 Task: Find connections with filter location Ahrensburg with filter topic #Jobhunterswith filter profile language Potuguese with filter current company Brocade with filter school Shanmugha Arts, Science, Technology and Research Academy with filter industry Services for the Elderly and Disabled with filter service category Video Editing with filter keywords title Nail Technician
Action: Mouse moved to (508, 70)
Screenshot: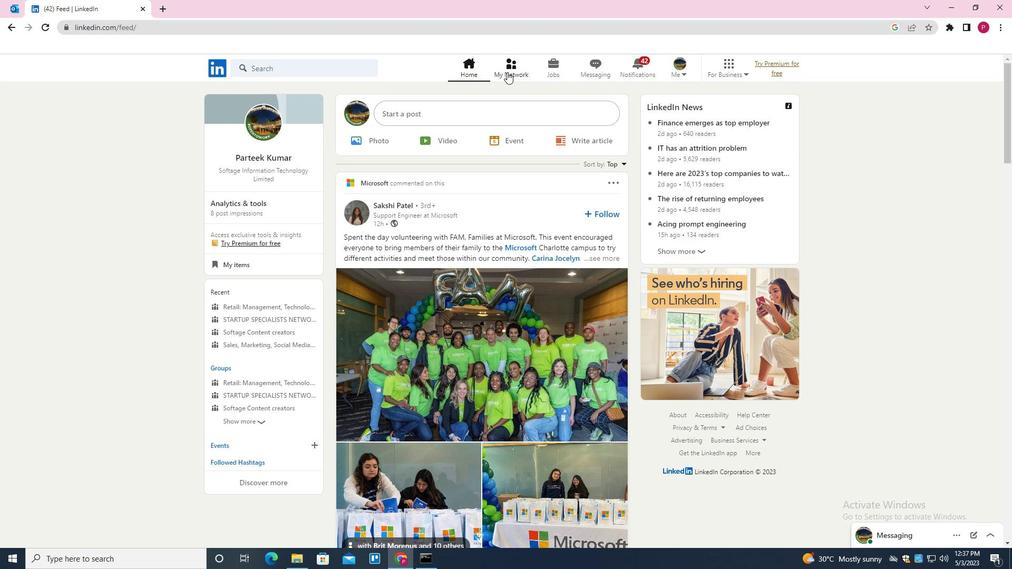 
Action: Mouse pressed left at (508, 70)
Screenshot: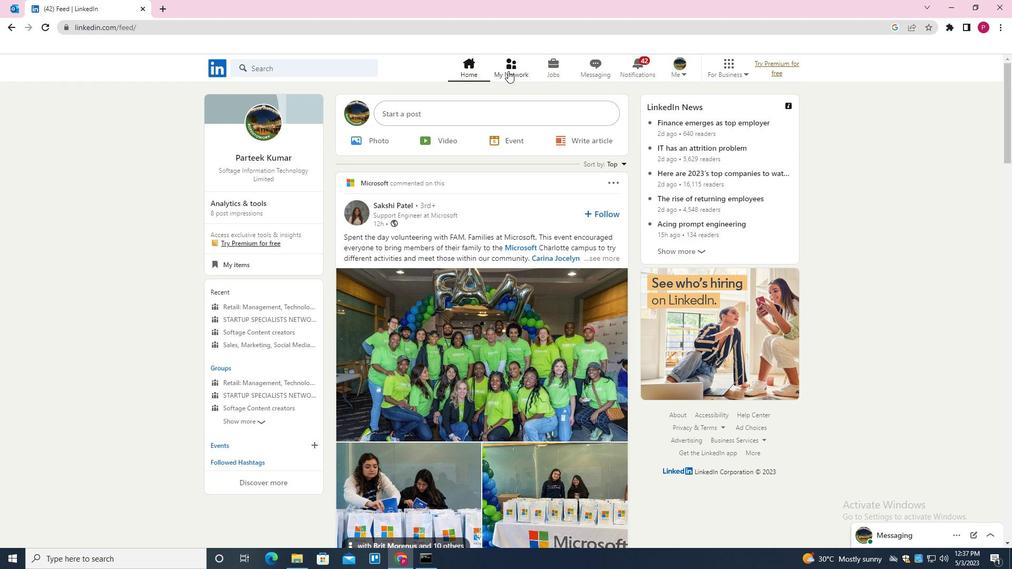 
Action: Mouse moved to (317, 126)
Screenshot: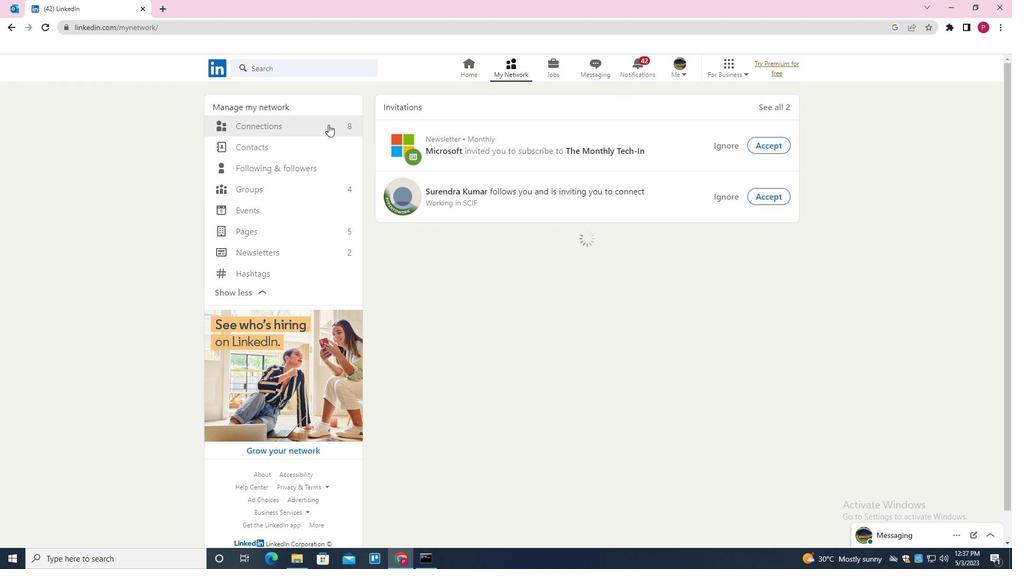 
Action: Mouse pressed left at (317, 126)
Screenshot: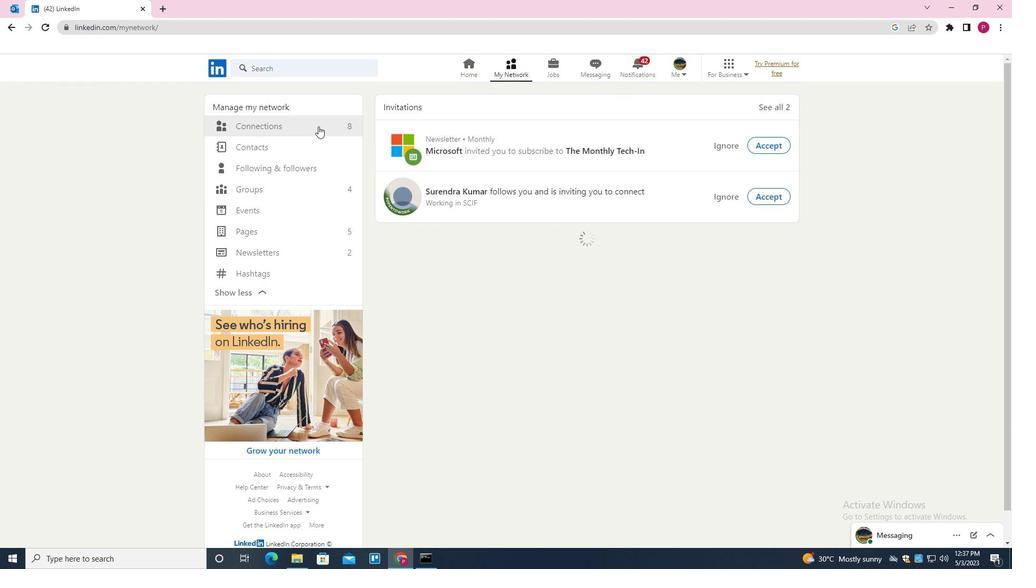 
Action: Mouse moved to (574, 127)
Screenshot: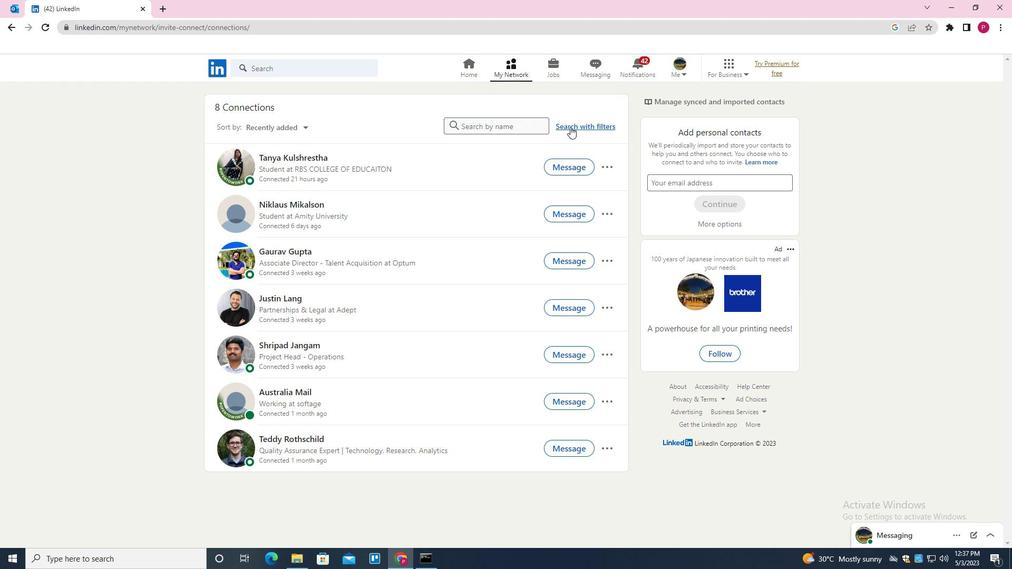 
Action: Mouse pressed left at (574, 127)
Screenshot: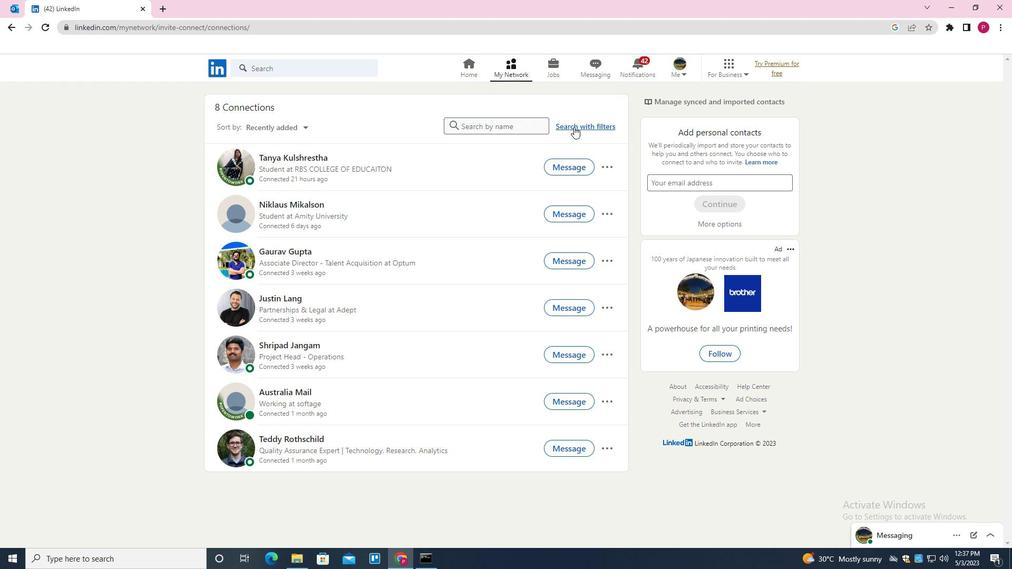 
Action: Mouse moved to (539, 97)
Screenshot: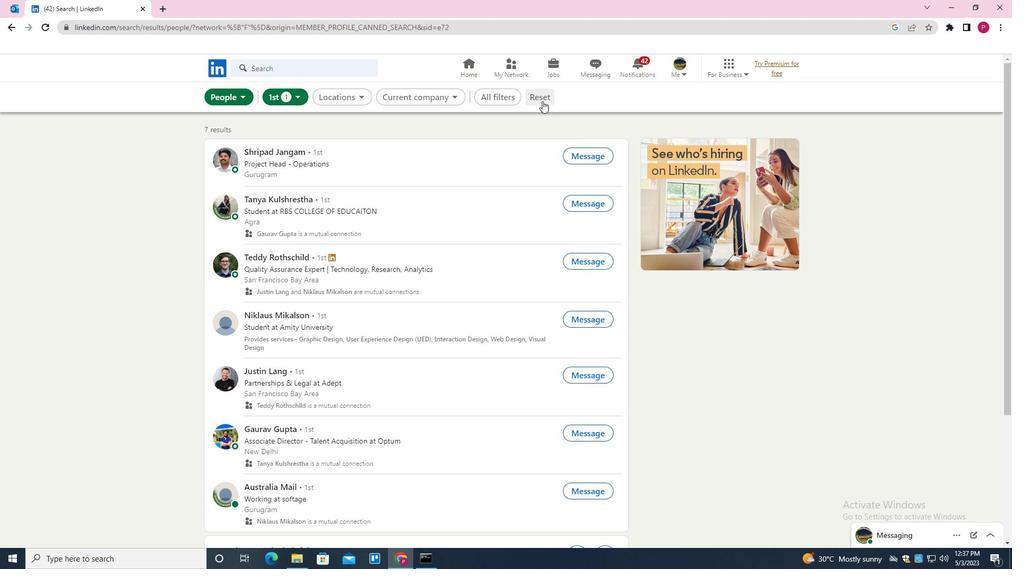 
Action: Mouse pressed left at (539, 97)
Screenshot: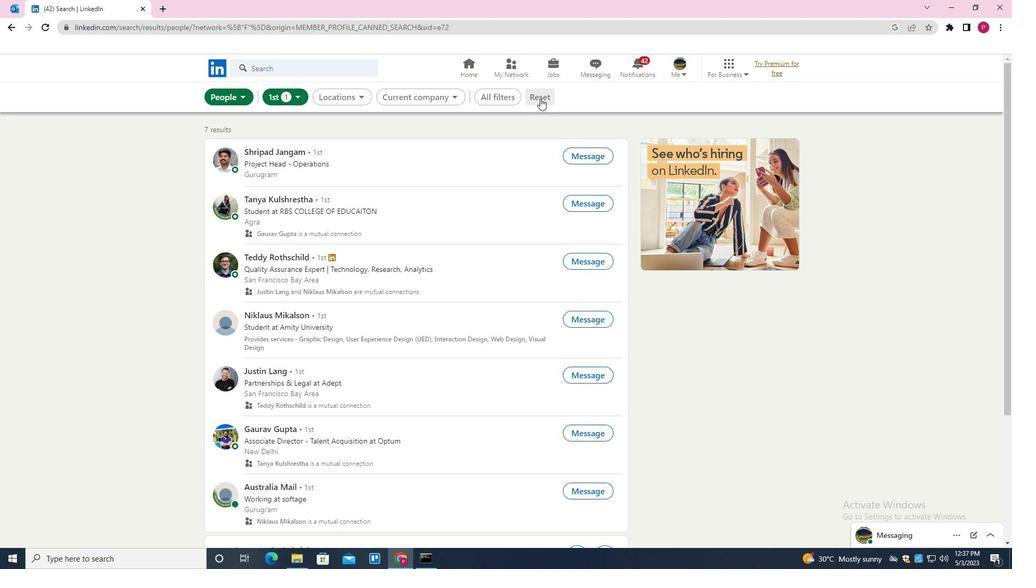 
Action: Mouse moved to (521, 94)
Screenshot: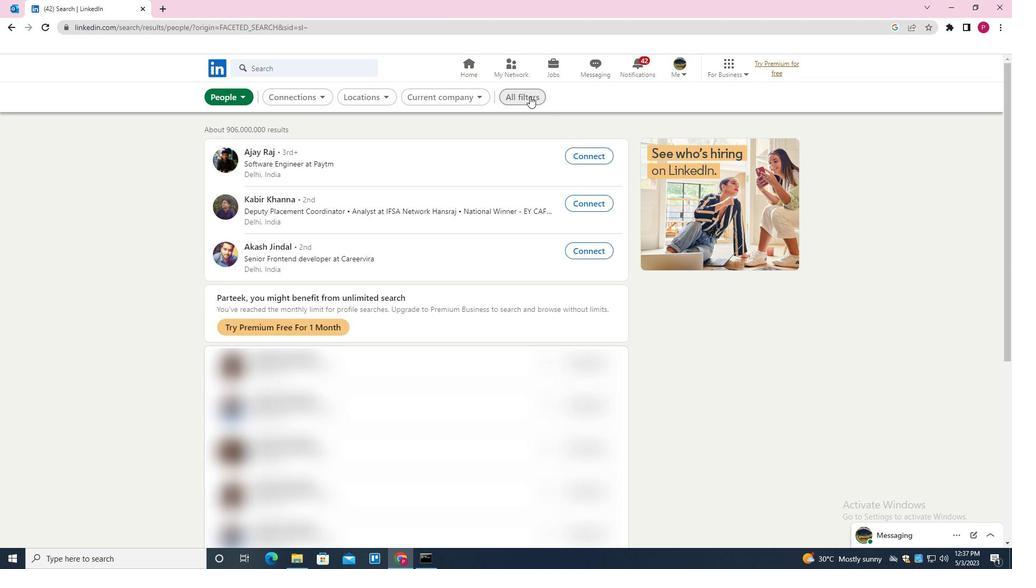 
Action: Mouse pressed left at (521, 94)
Screenshot: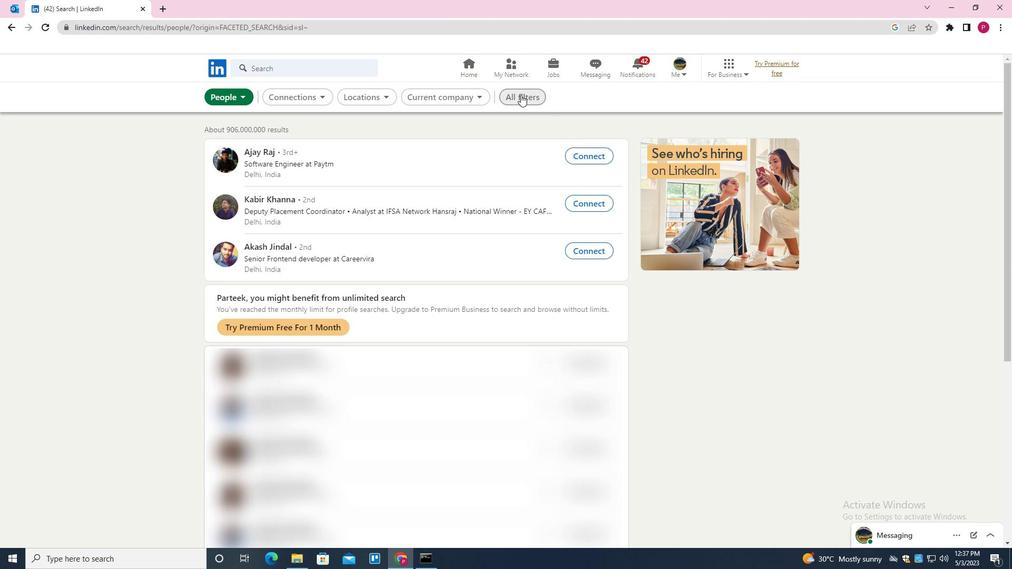 
Action: Mouse moved to (741, 226)
Screenshot: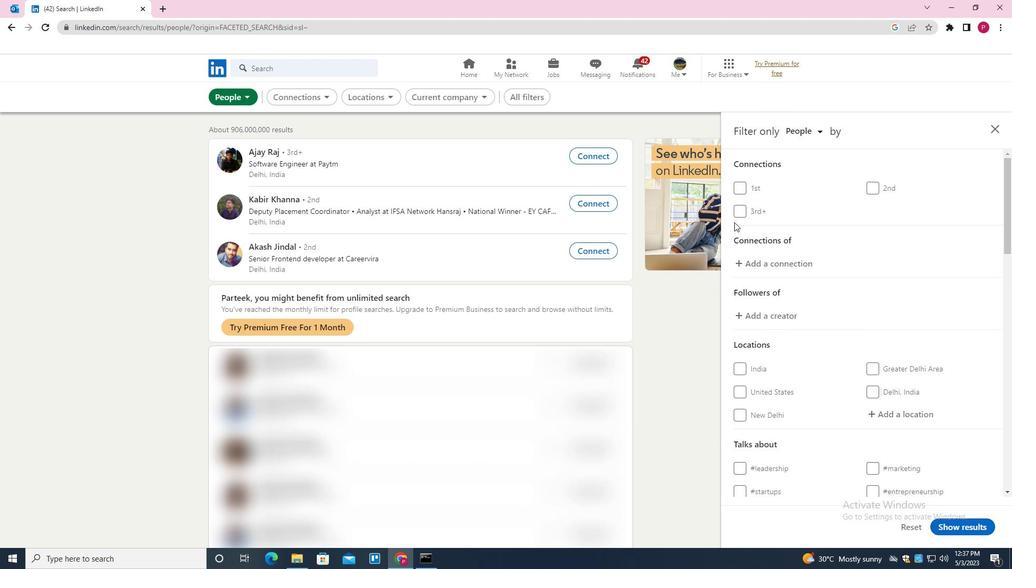 
Action: Mouse scrolled (741, 226) with delta (0, 0)
Screenshot: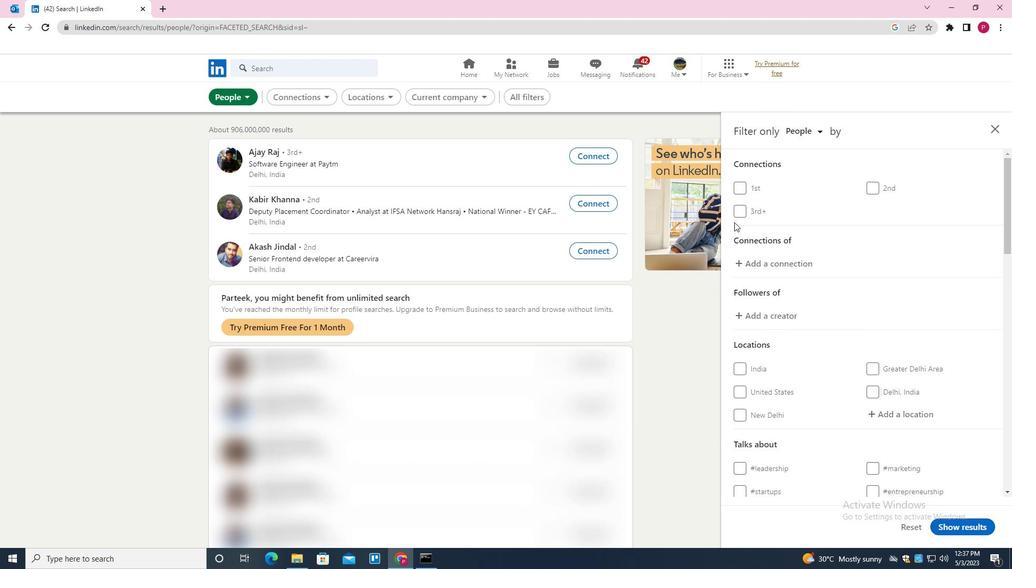 
Action: Mouse moved to (757, 235)
Screenshot: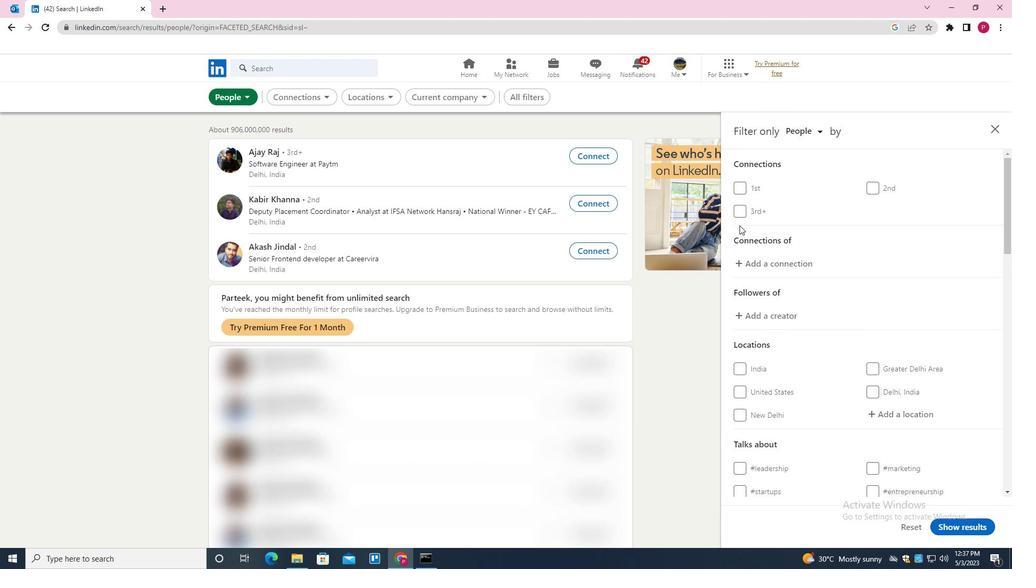 
Action: Mouse scrolled (757, 234) with delta (0, 0)
Screenshot: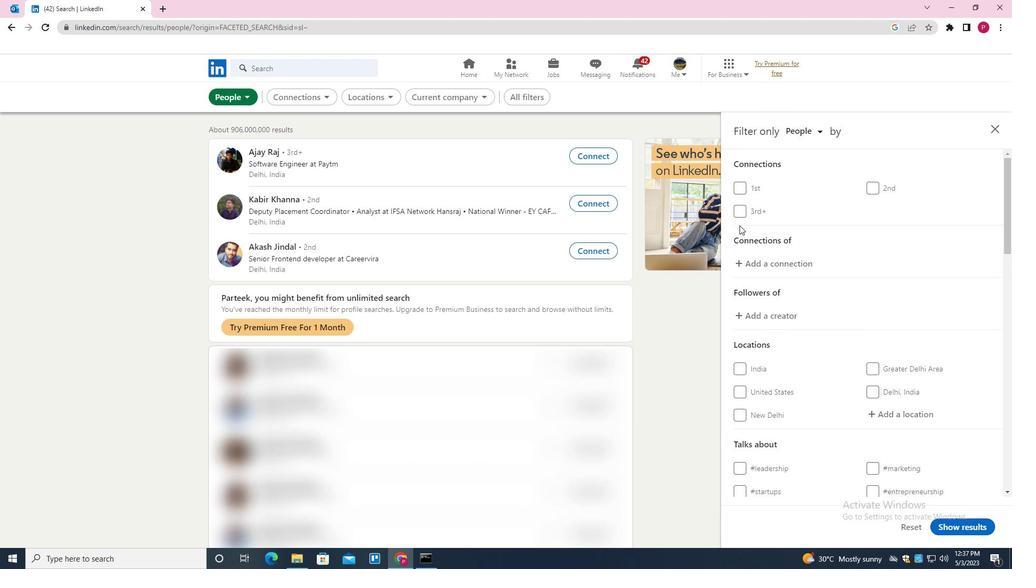 
Action: Mouse moved to (911, 306)
Screenshot: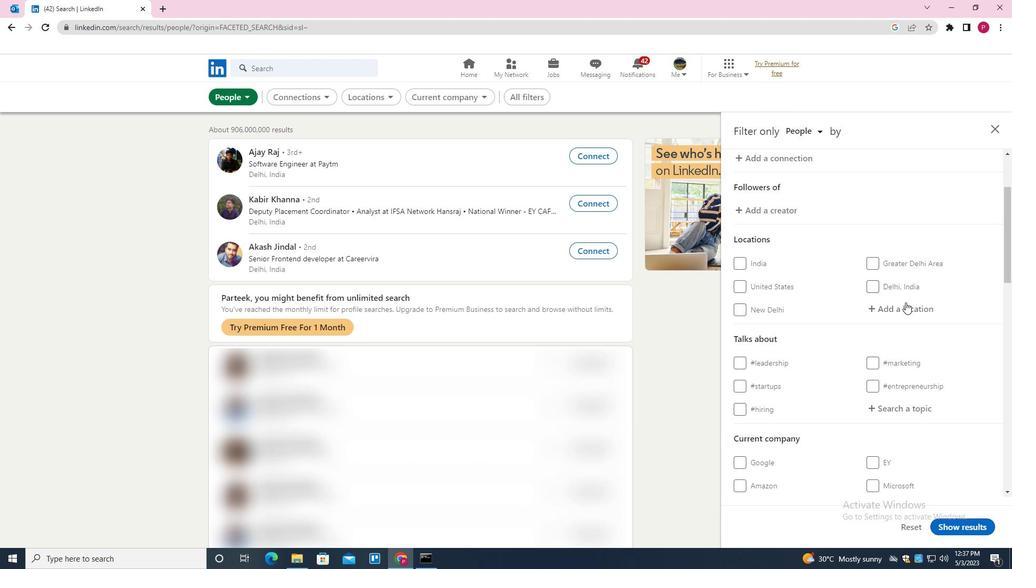
Action: Mouse pressed left at (911, 306)
Screenshot: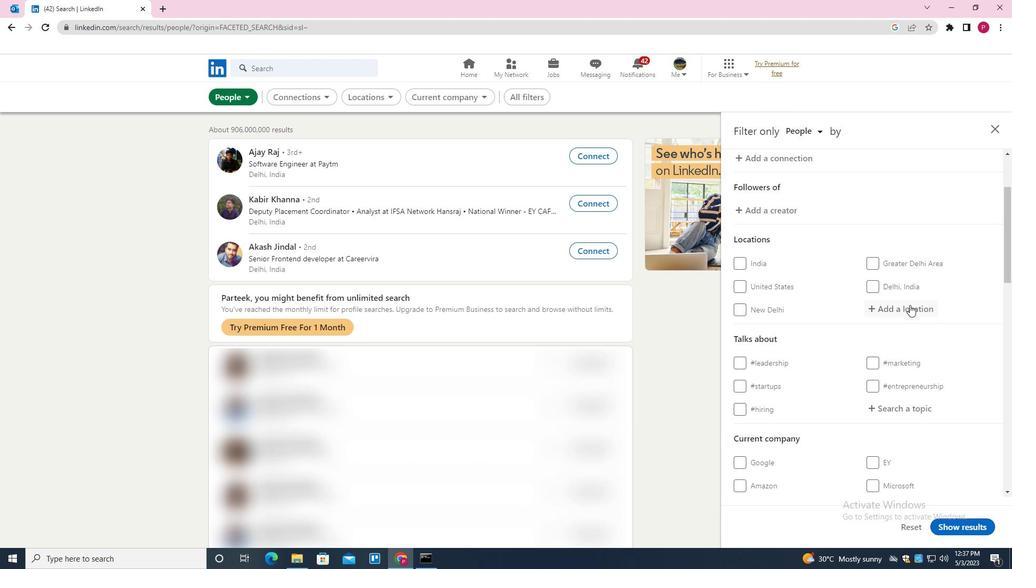 
Action: Key pressed <Key.shift>AHRENBURG<Key.backspace><Key.backspace><Key.backspace><Key.backspace>SBURG<Key.down><Key.enter>
Screenshot: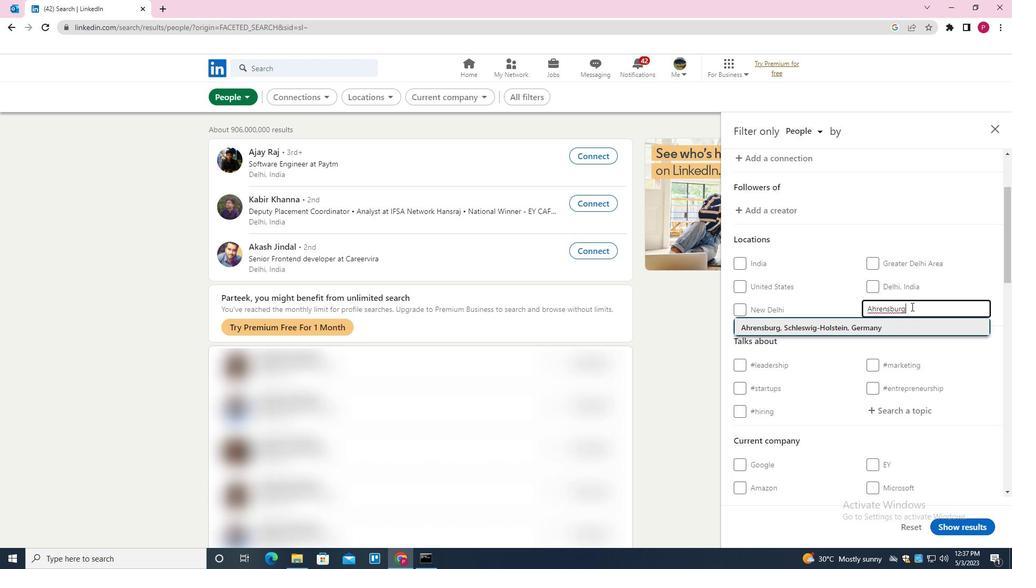 
Action: Mouse moved to (852, 326)
Screenshot: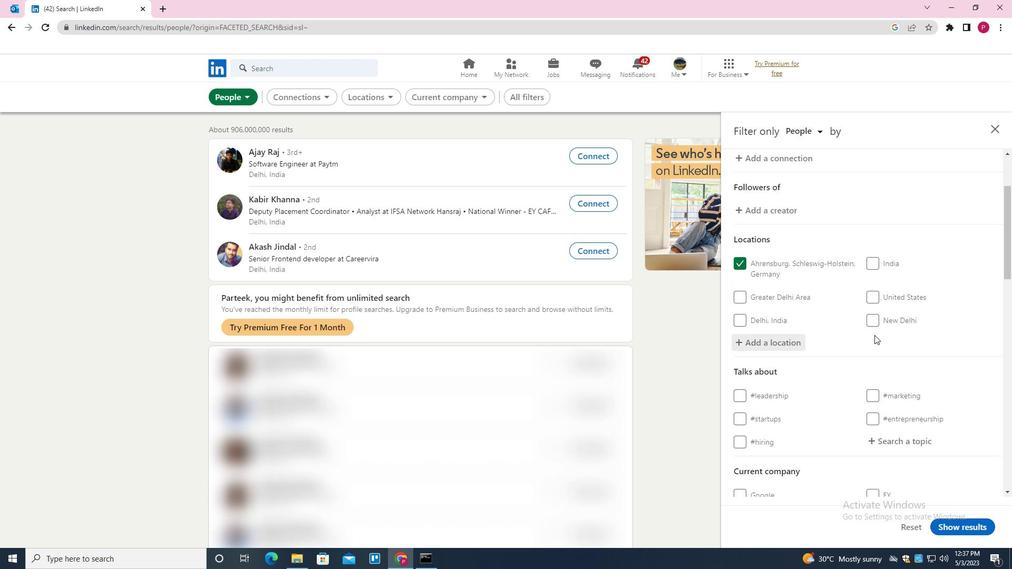 
Action: Mouse scrolled (852, 326) with delta (0, 0)
Screenshot: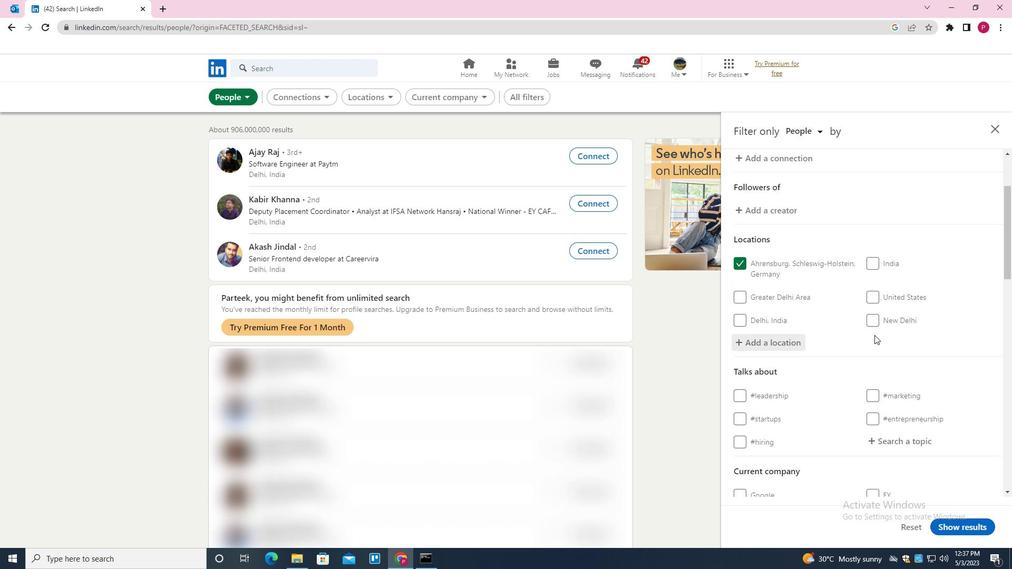 
Action: Mouse moved to (849, 325)
Screenshot: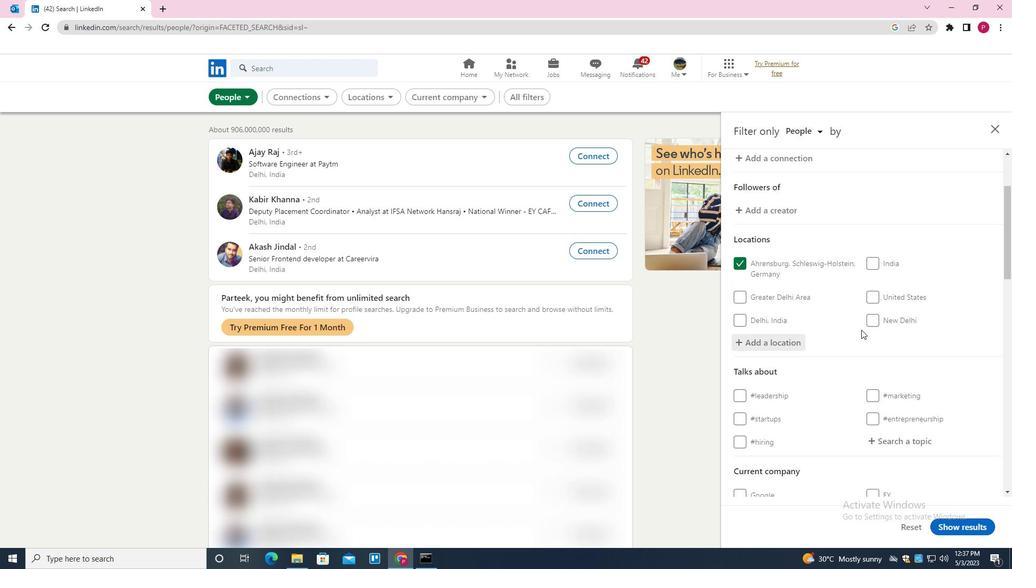 
Action: Mouse scrolled (849, 324) with delta (0, 0)
Screenshot: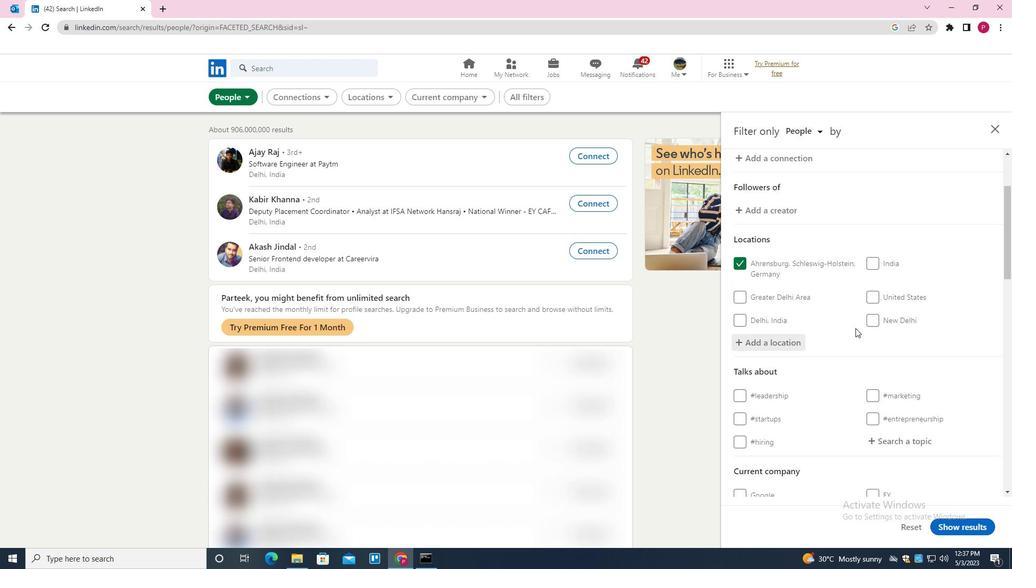 
Action: Mouse moved to (846, 325)
Screenshot: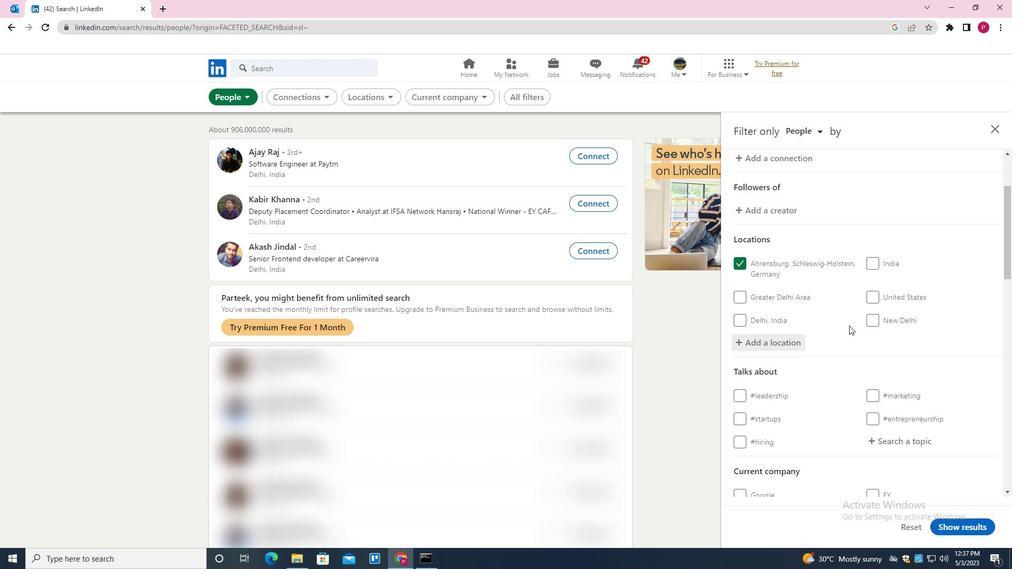 
Action: Mouse scrolled (846, 324) with delta (0, 0)
Screenshot: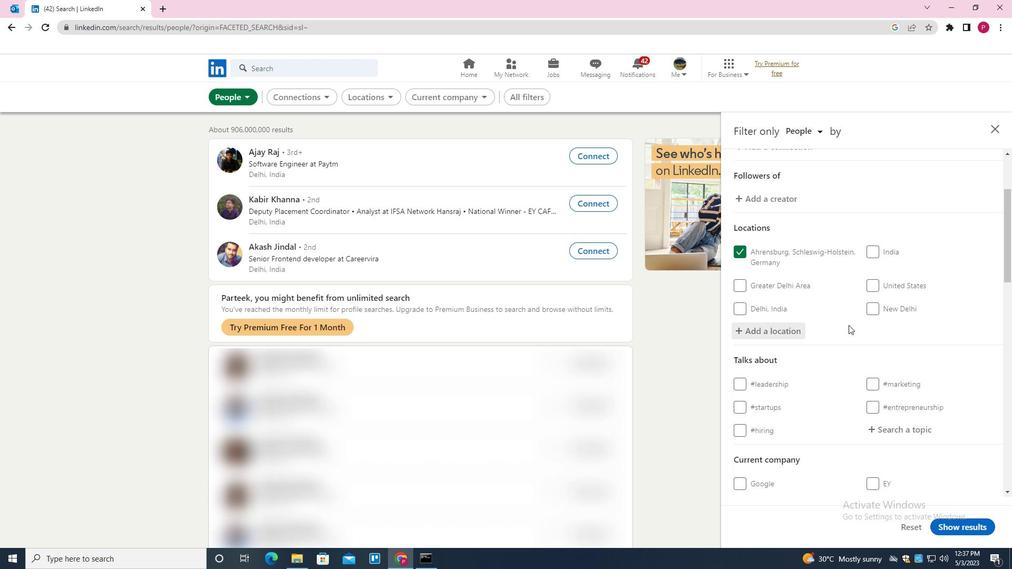 
Action: Mouse moved to (846, 325)
Screenshot: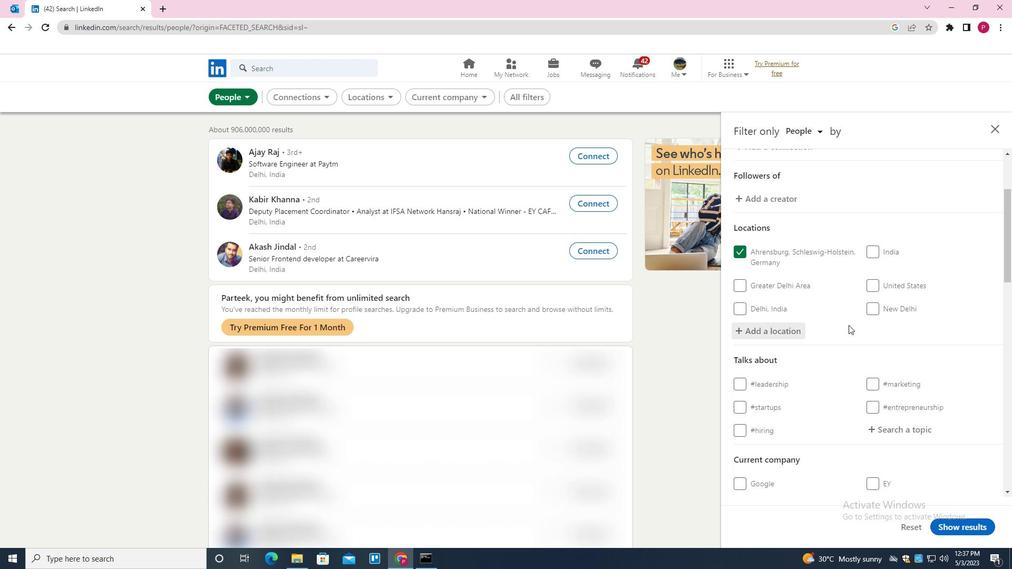
Action: Mouse scrolled (846, 324) with delta (0, 0)
Screenshot: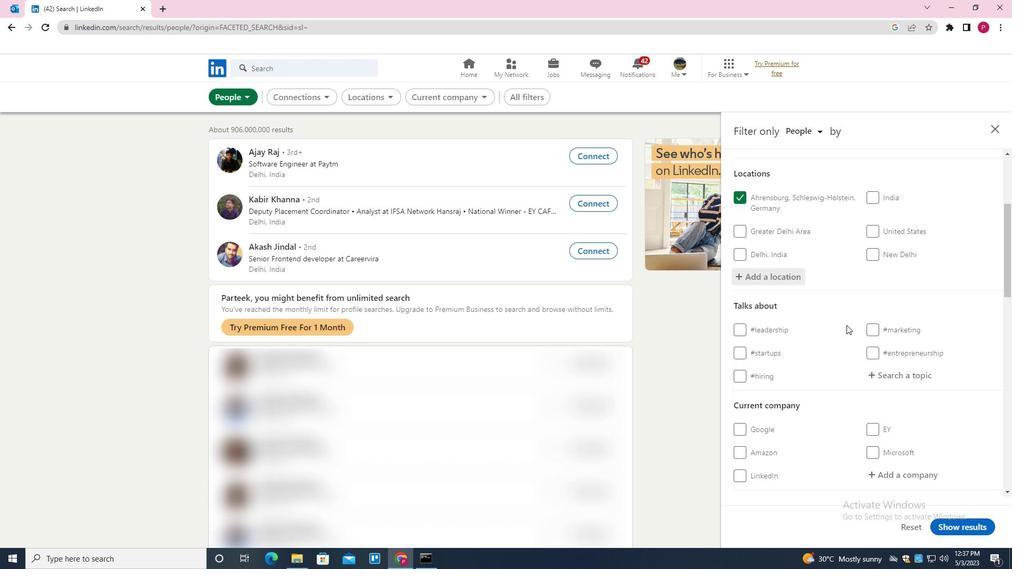 
Action: Mouse moved to (899, 230)
Screenshot: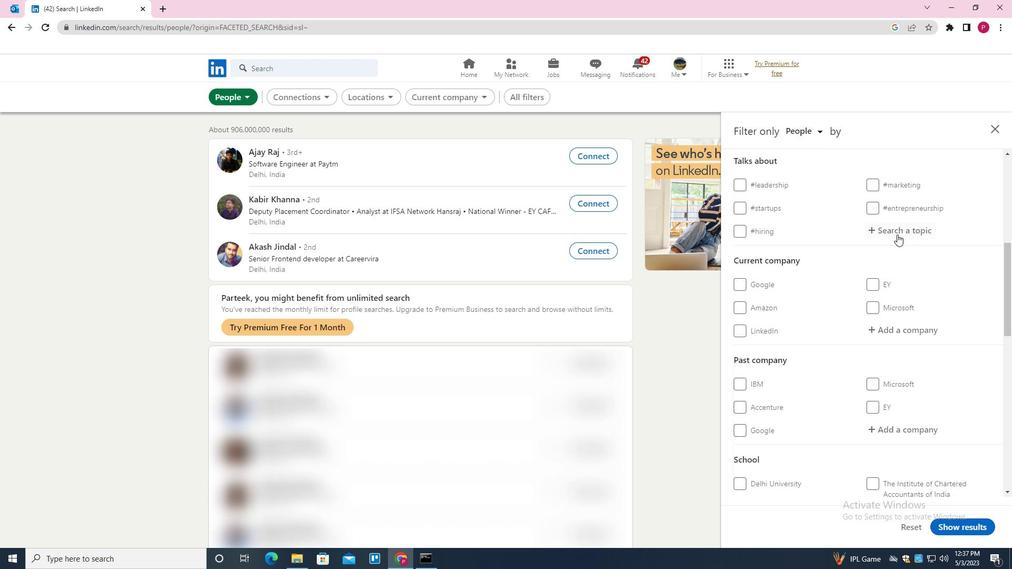 
Action: Mouse pressed left at (899, 230)
Screenshot: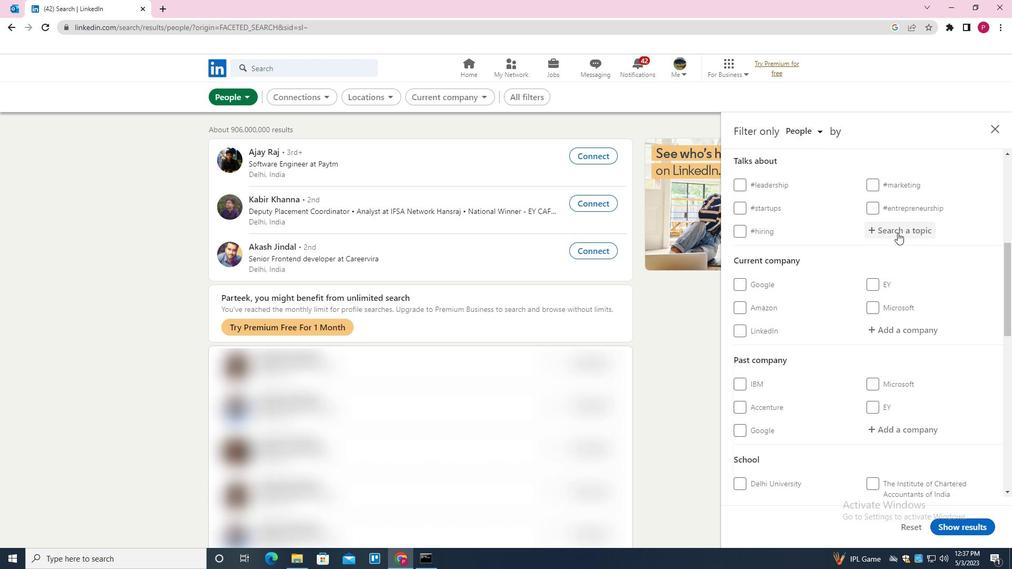 
Action: Key pressed JOBHUNTERS<Key.down><Key.enter>
Screenshot: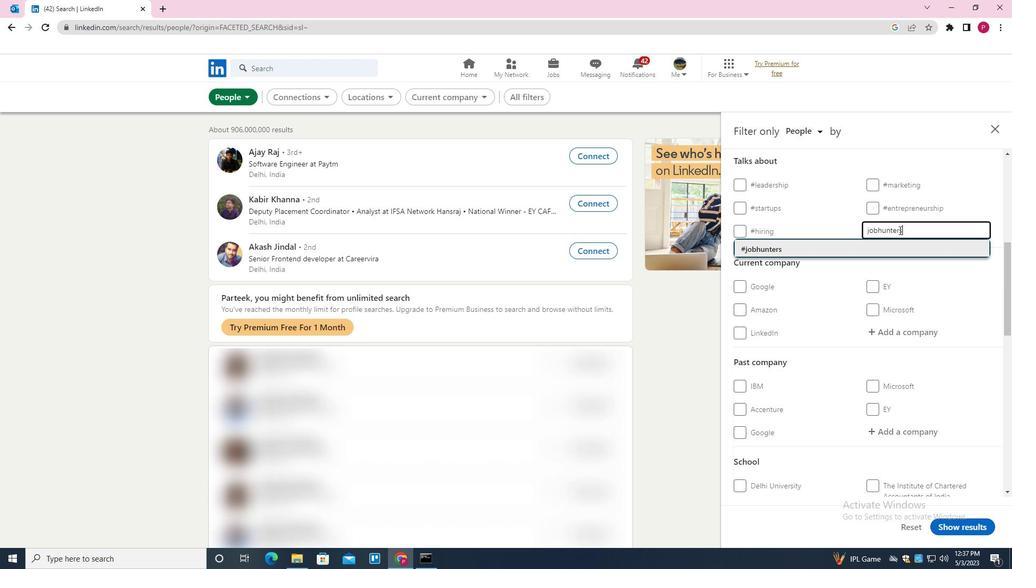 
Action: Mouse moved to (852, 276)
Screenshot: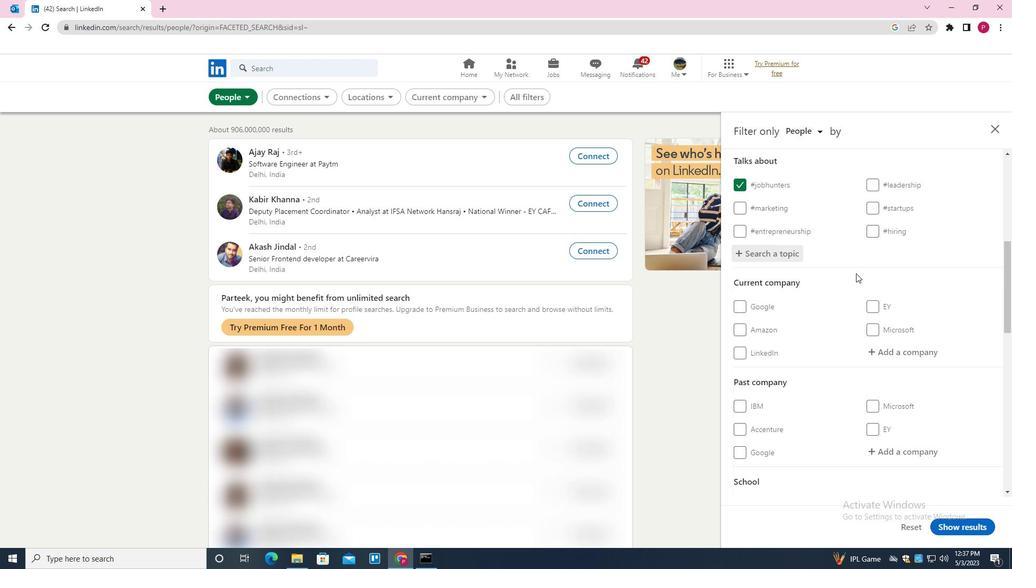 
Action: Mouse scrolled (852, 275) with delta (0, 0)
Screenshot: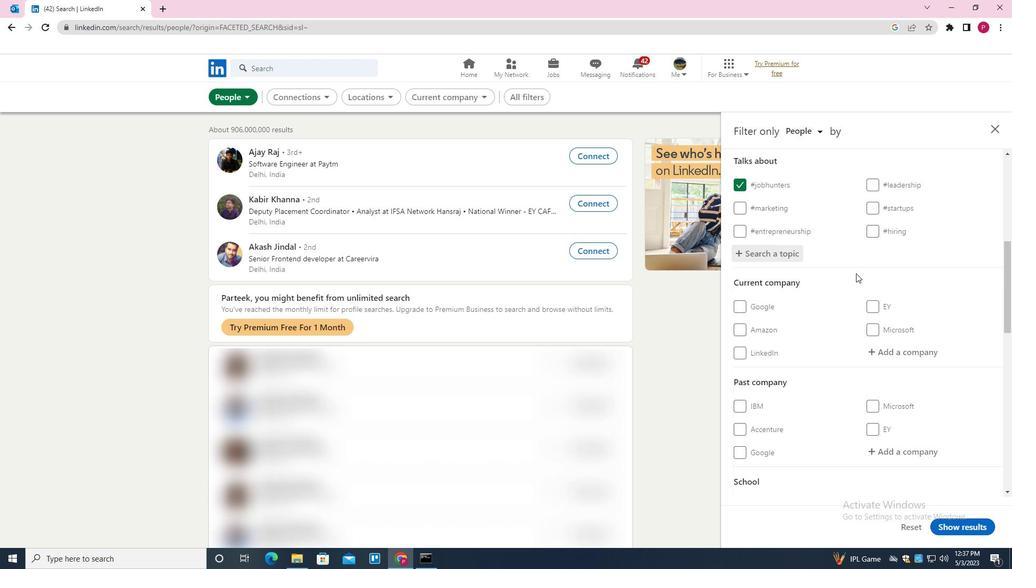 
Action: Mouse scrolled (852, 275) with delta (0, 0)
Screenshot: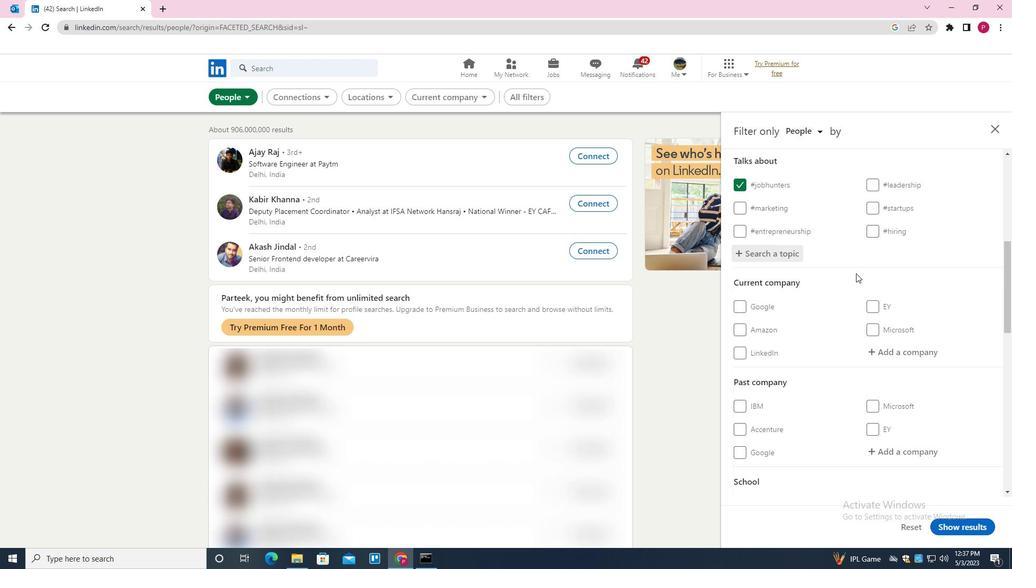 
Action: Mouse scrolled (852, 275) with delta (0, 0)
Screenshot: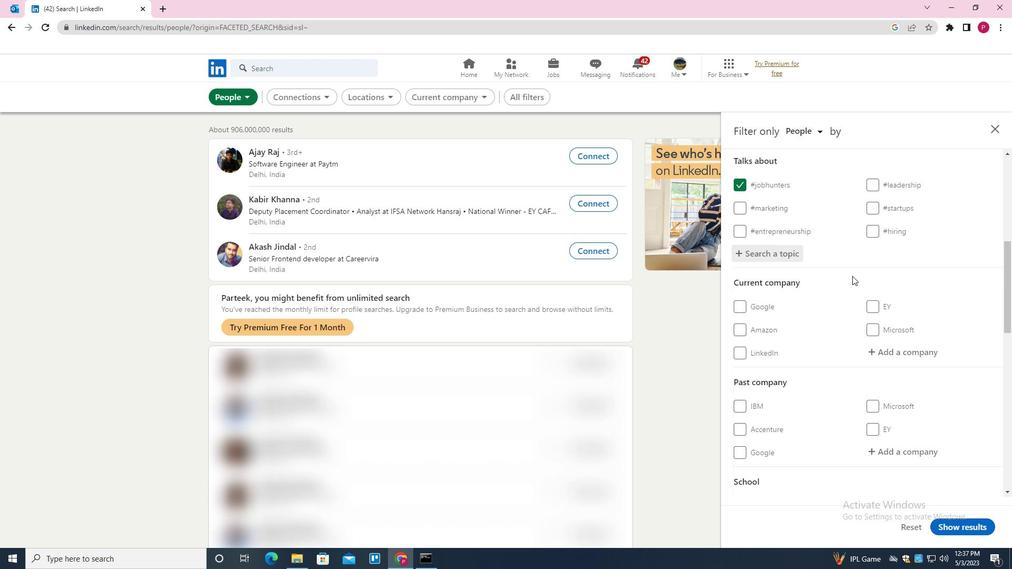 
Action: Mouse scrolled (852, 275) with delta (0, 0)
Screenshot: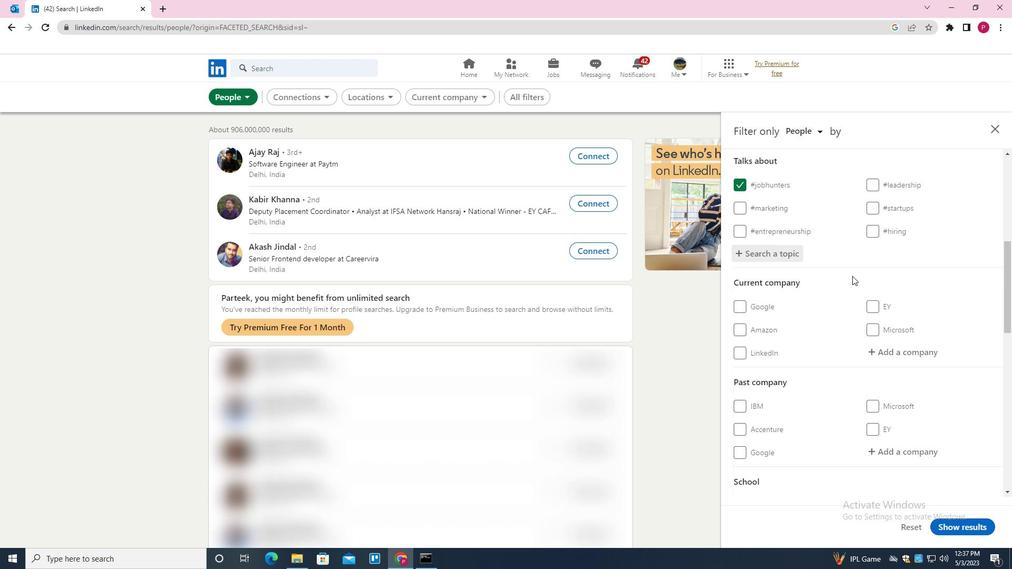
Action: Mouse scrolled (852, 275) with delta (0, 0)
Screenshot: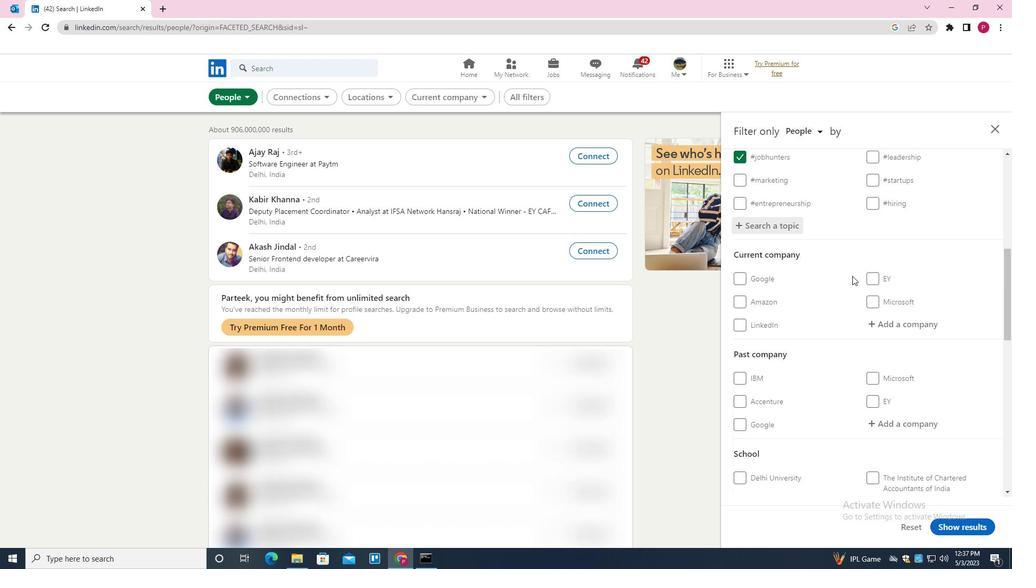 
Action: Mouse moved to (793, 266)
Screenshot: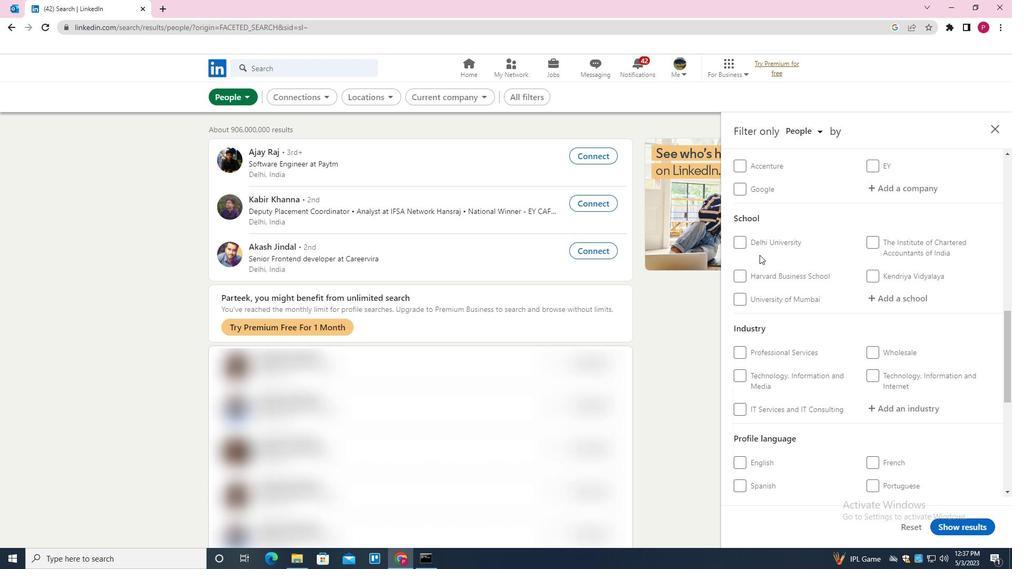 
Action: Mouse scrolled (793, 265) with delta (0, 0)
Screenshot: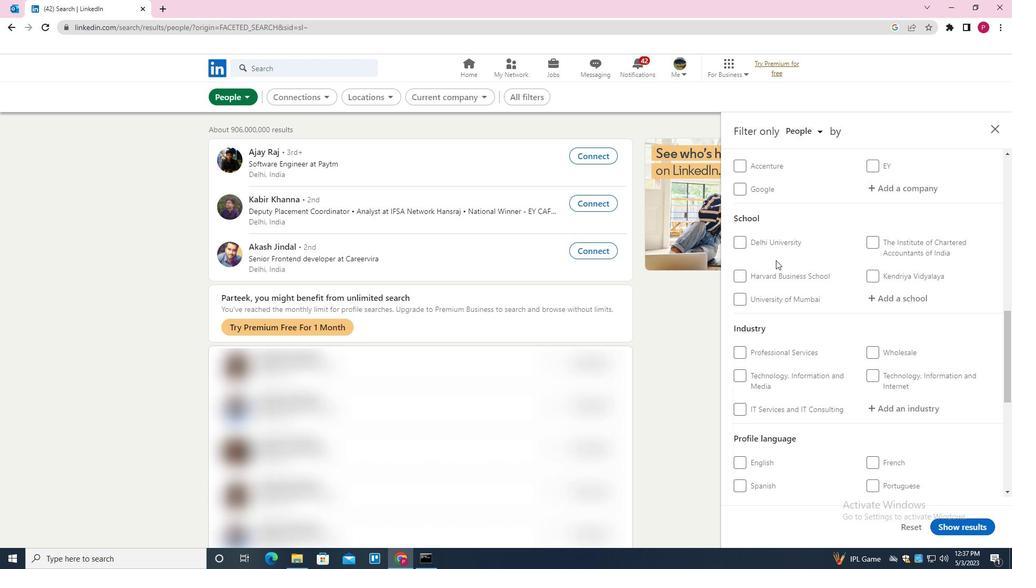 
Action: Mouse scrolled (793, 265) with delta (0, 0)
Screenshot: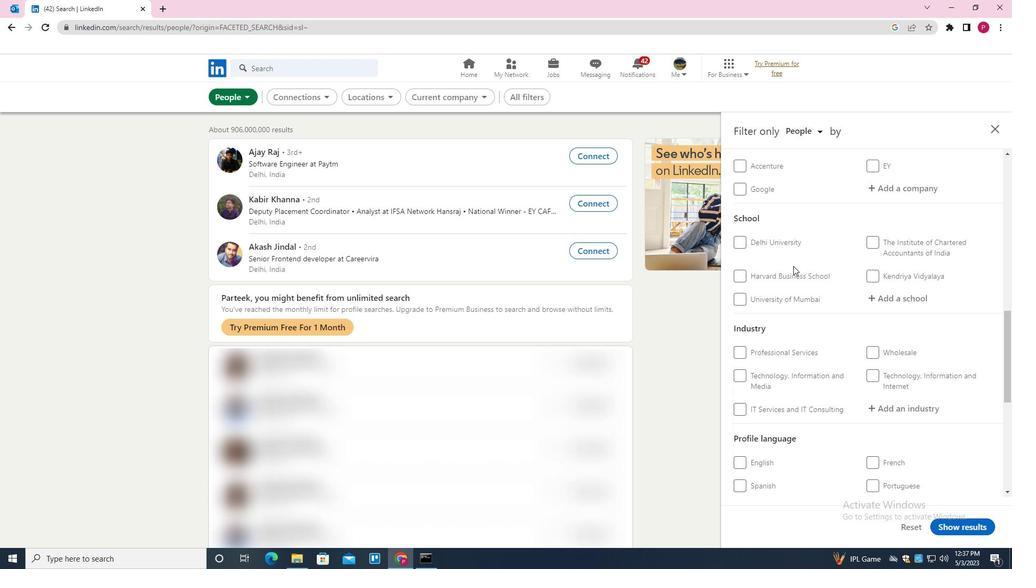 
Action: Mouse scrolled (793, 265) with delta (0, 0)
Screenshot: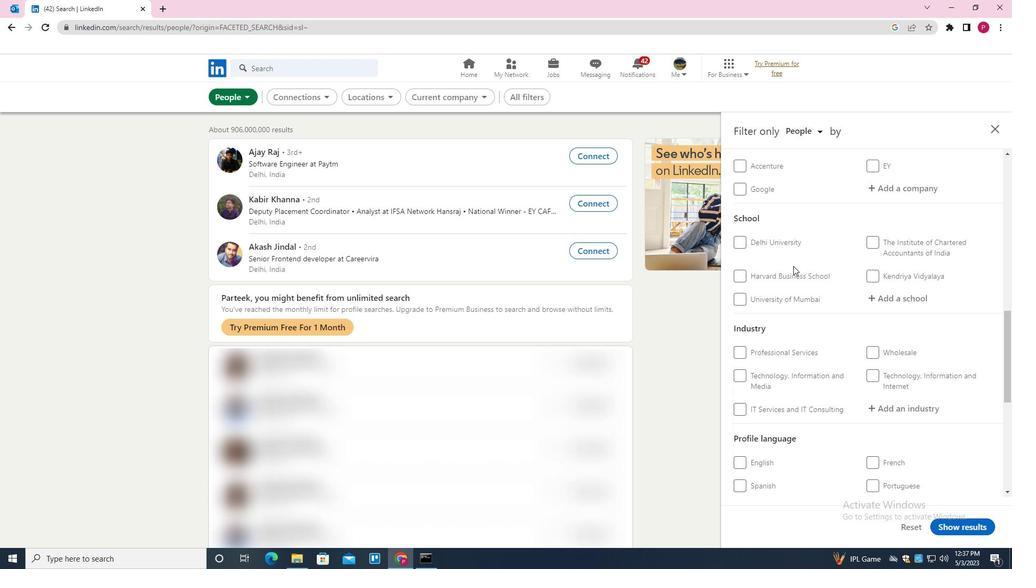 
Action: Mouse scrolled (793, 265) with delta (0, 0)
Screenshot: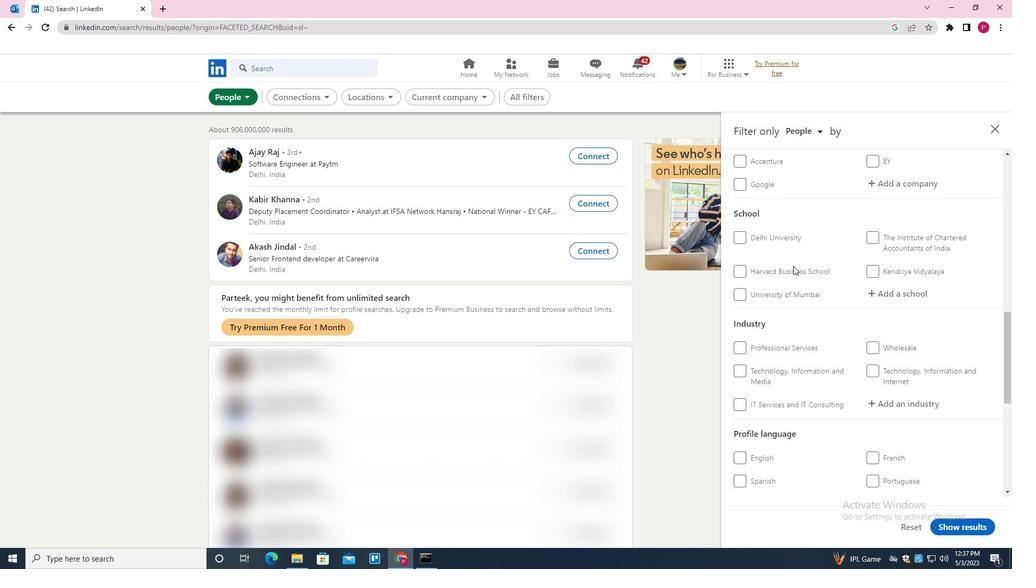 
Action: Mouse moved to (869, 275)
Screenshot: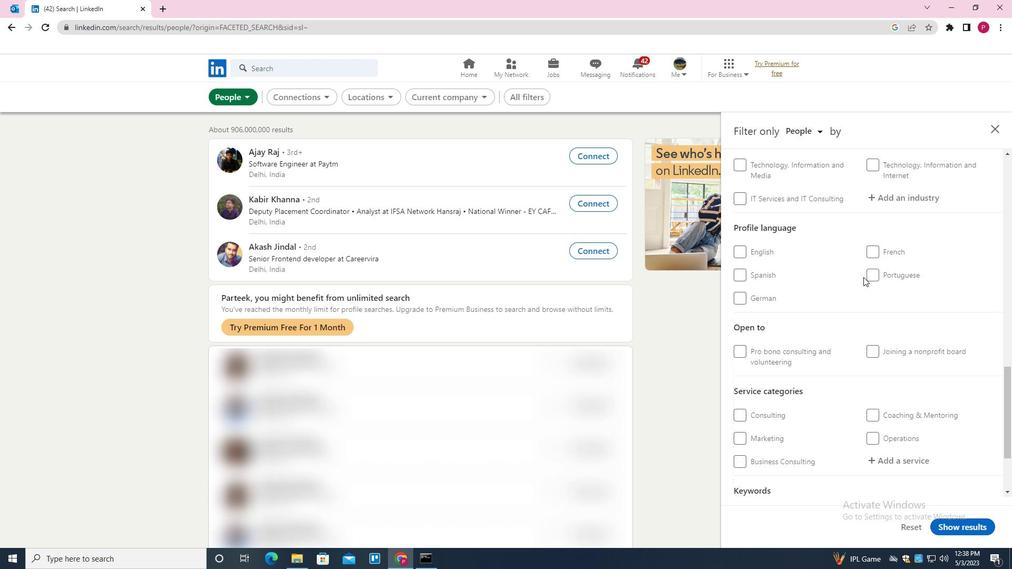 
Action: Mouse pressed left at (869, 275)
Screenshot: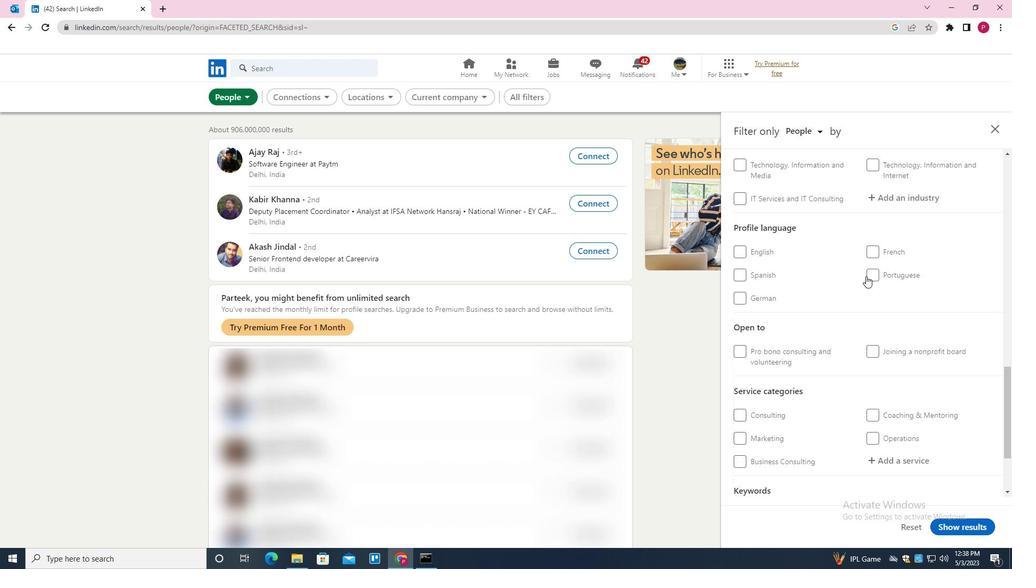 
Action: Mouse moved to (794, 302)
Screenshot: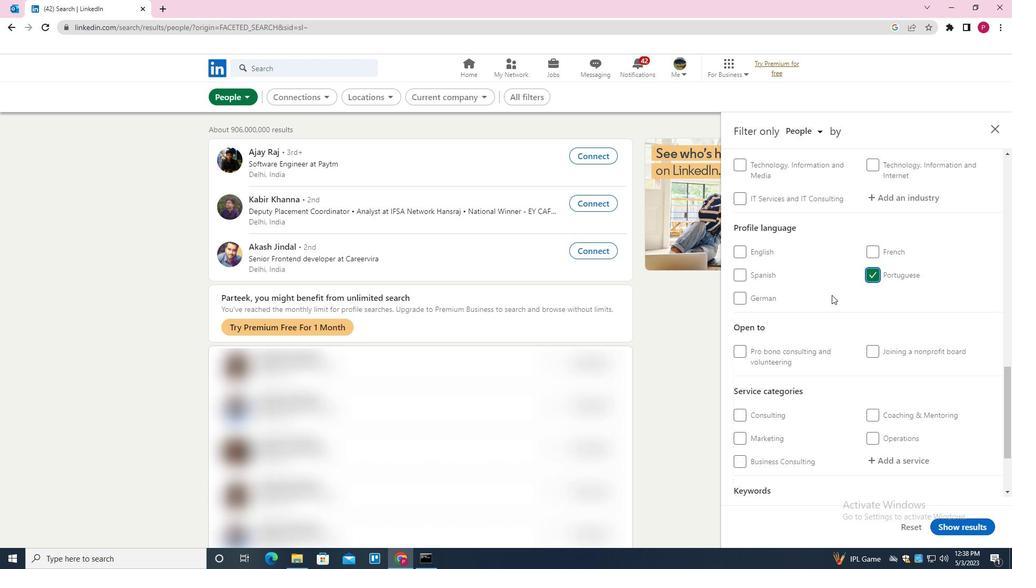 
Action: Mouse scrolled (794, 302) with delta (0, 0)
Screenshot: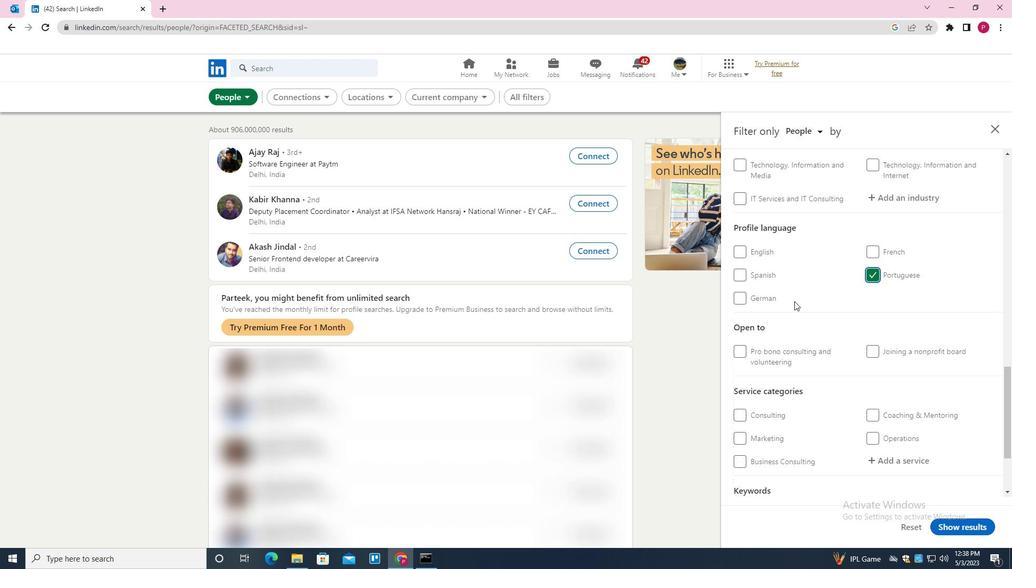
Action: Mouse scrolled (794, 302) with delta (0, 0)
Screenshot: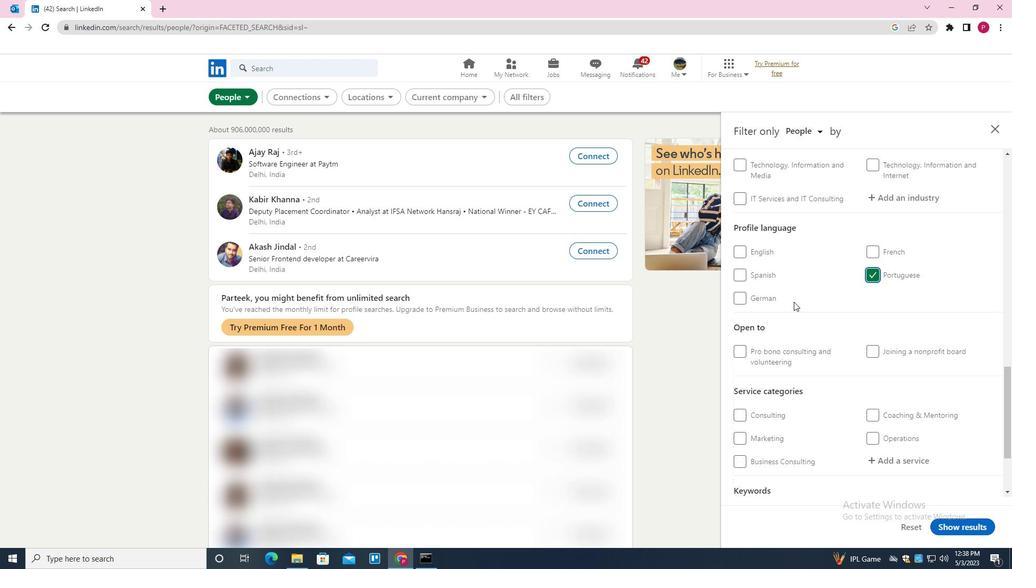 
Action: Mouse scrolled (794, 302) with delta (0, 0)
Screenshot: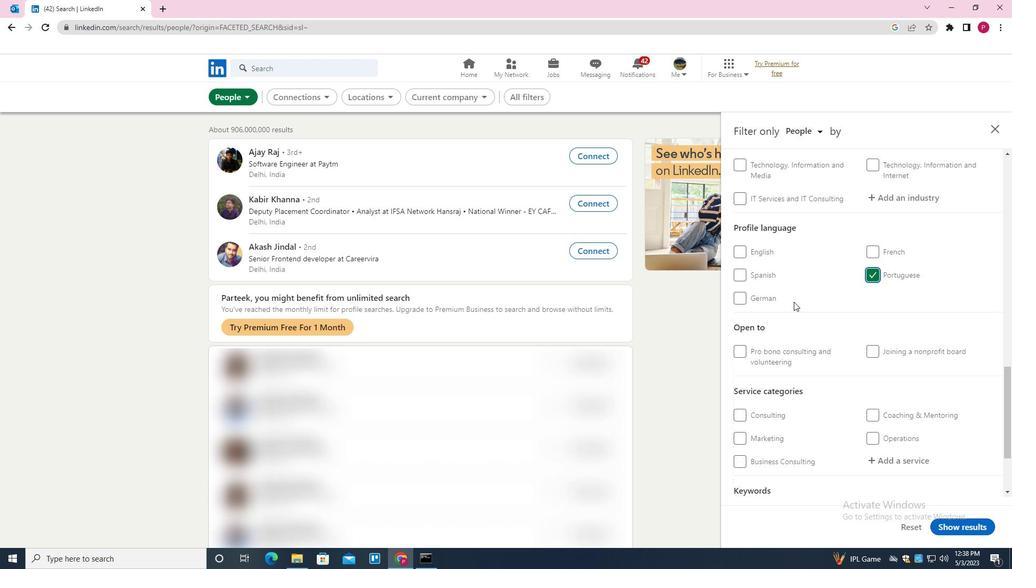 
Action: Mouse scrolled (794, 302) with delta (0, 0)
Screenshot: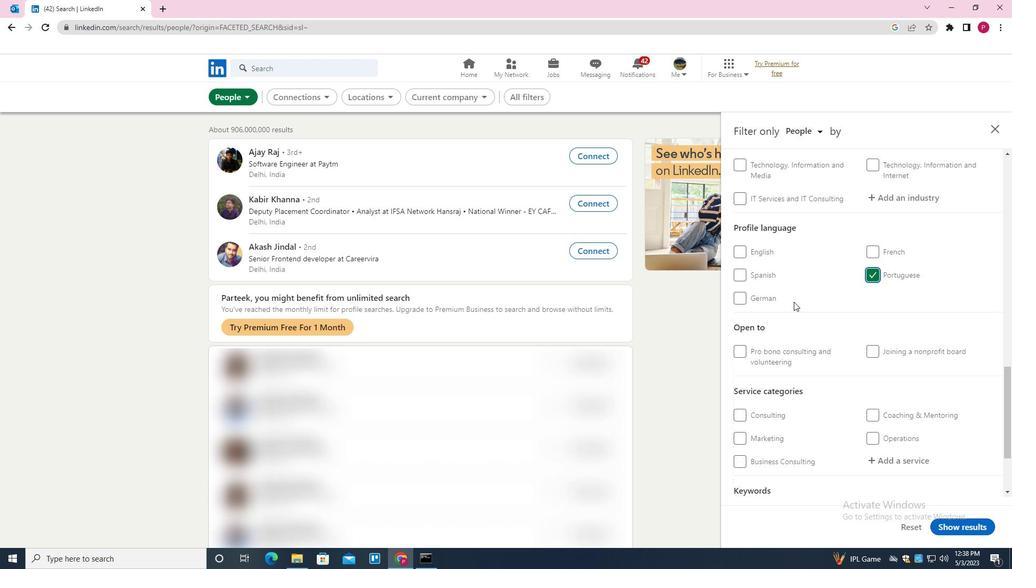 
Action: Mouse scrolled (794, 302) with delta (0, 0)
Screenshot: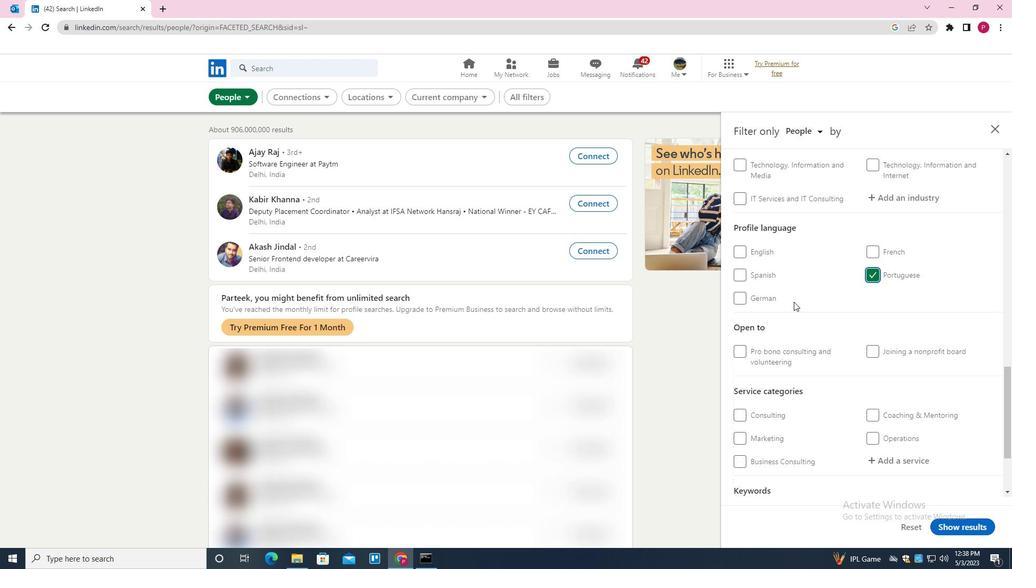 
Action: Mouse scrolled (794, 302) with delta (0, 0)
Screenshot: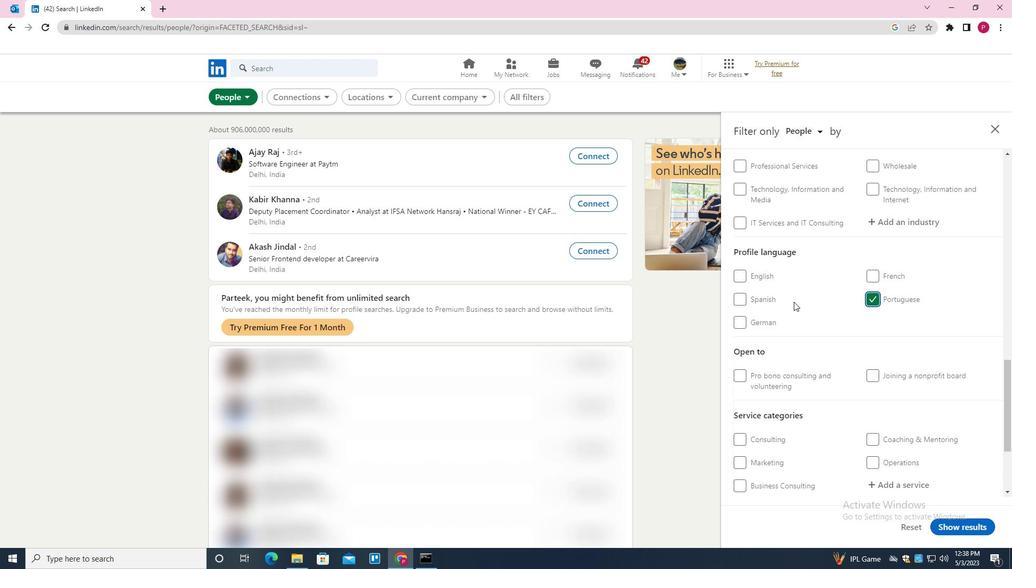 
Action: Mouse scrolled (794, 302) with delta (0, 0)
Screenshot: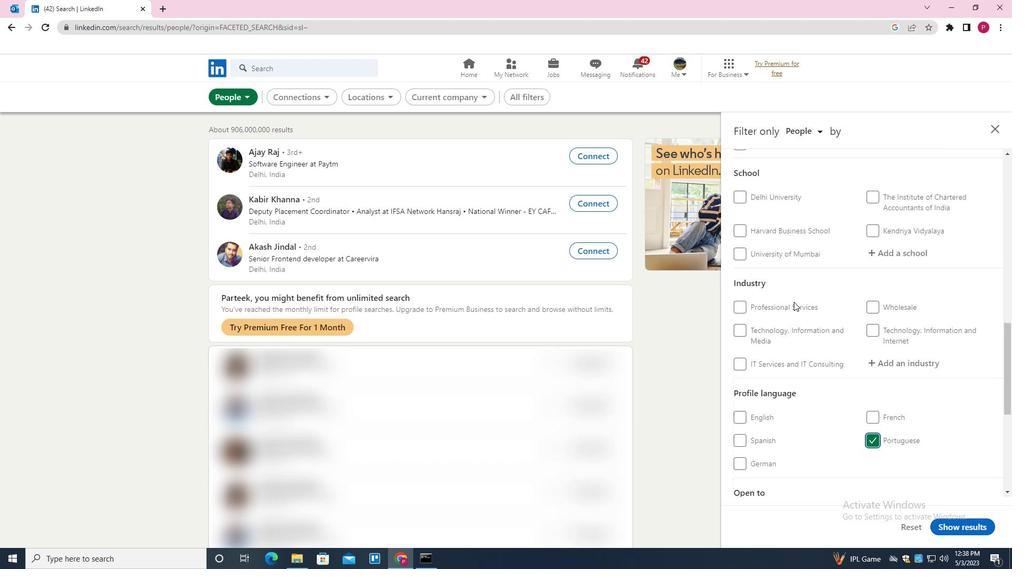 
Action: Mouse moved to (898, 251)
Screenshot: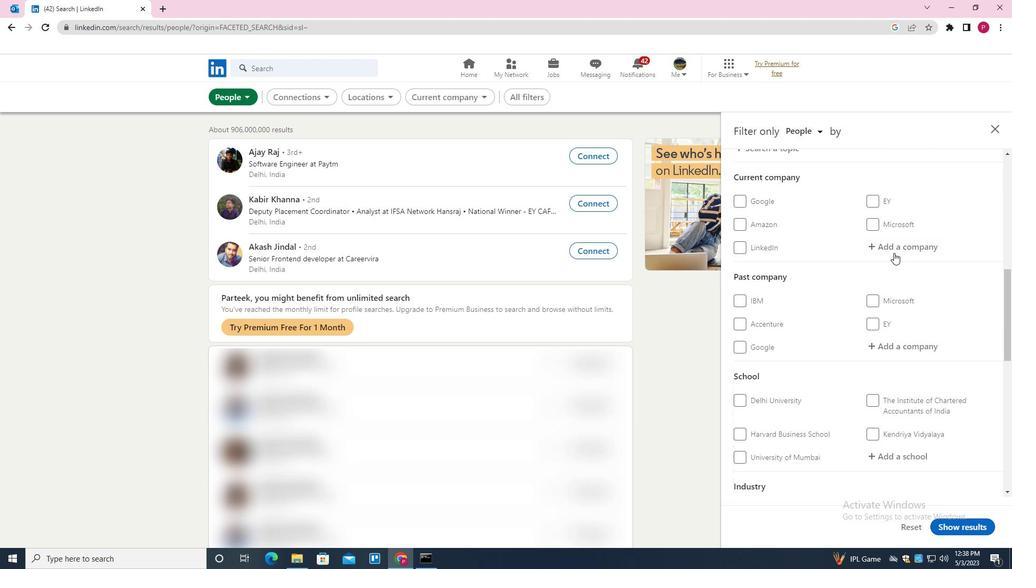 
Action: Mouse pressed left at (898, 251)
Screenshot: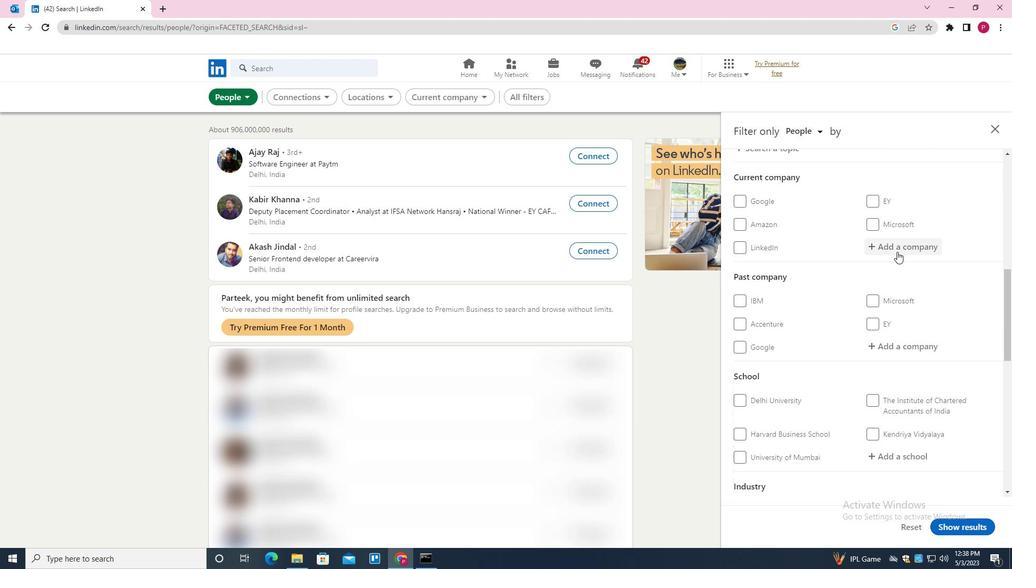 
Action: Mouse moved to (898, 251)
Screenshot: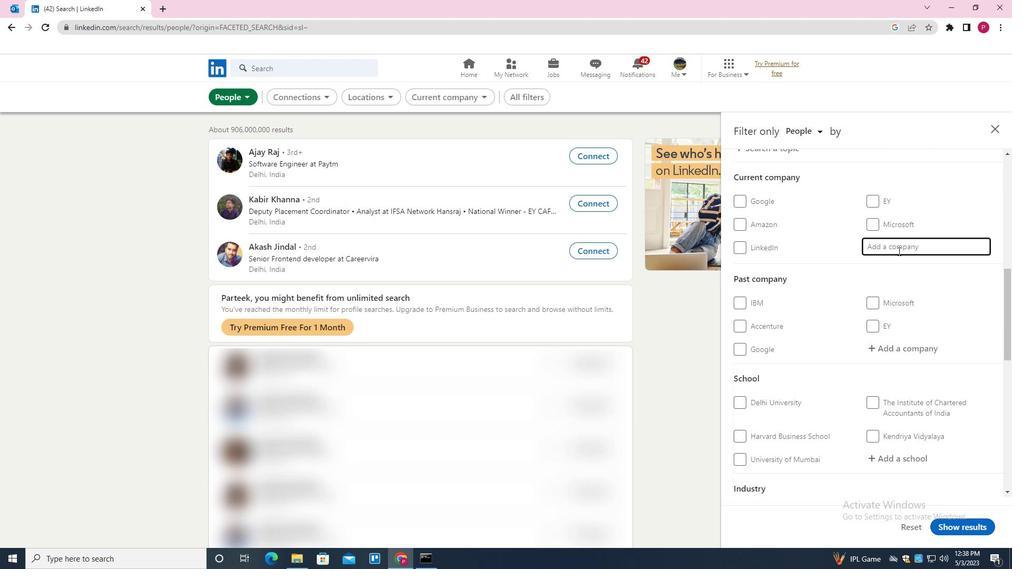
Action: Key pressed <Key.shift><Key.shift><Key.shift><Key.shift><Key.shift><Key.shift><Key.shift><Key.shift><Key.shift><Key.shift><Key.shift><Key.shift><Key.shift><Key.shift><Key.shift><Key.shift>BRO<Key.shift>CADE<Key.down><Key.enter>
Screenshot: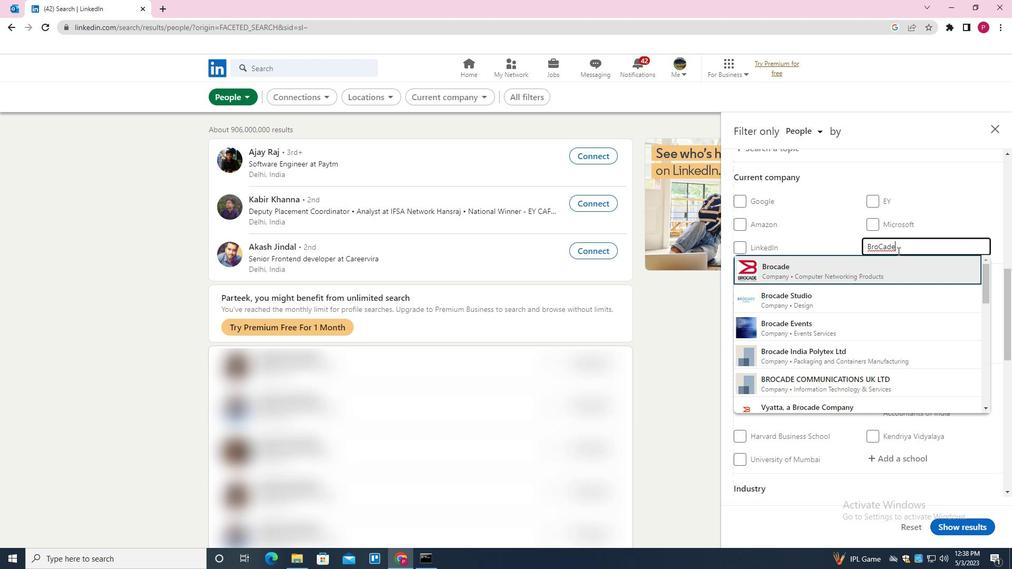 
Action: Mouse moved to (874, 251)
Screenshot: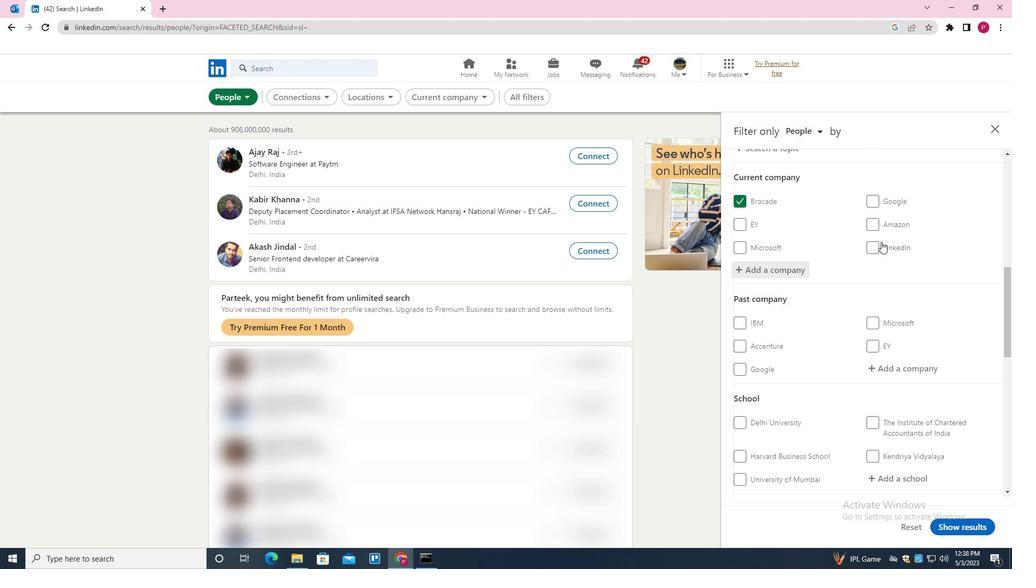 
Action: Mouse scrolled (874, 251) with delta (0, 0)
Screenshot: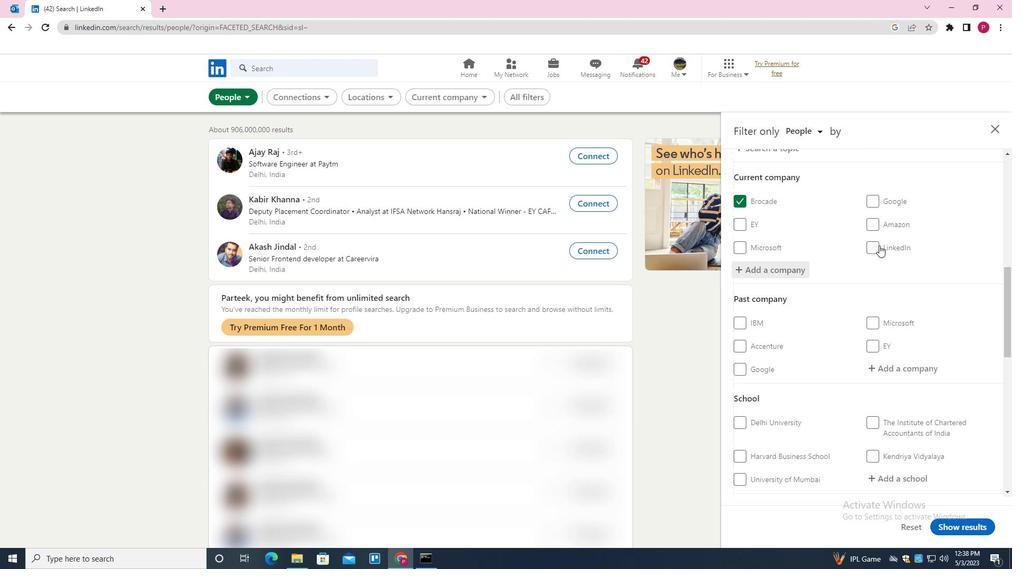 
Action: Mouse moved to (873, 252)
Screenshot: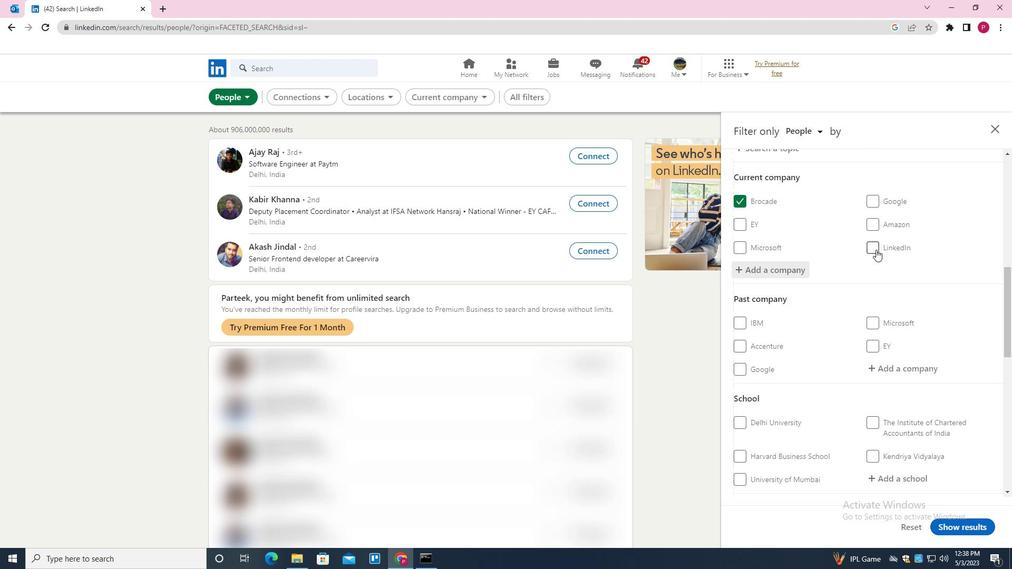 
Action: Mouse scrolled (873, 251) with delta (0, 0)
Screenshot: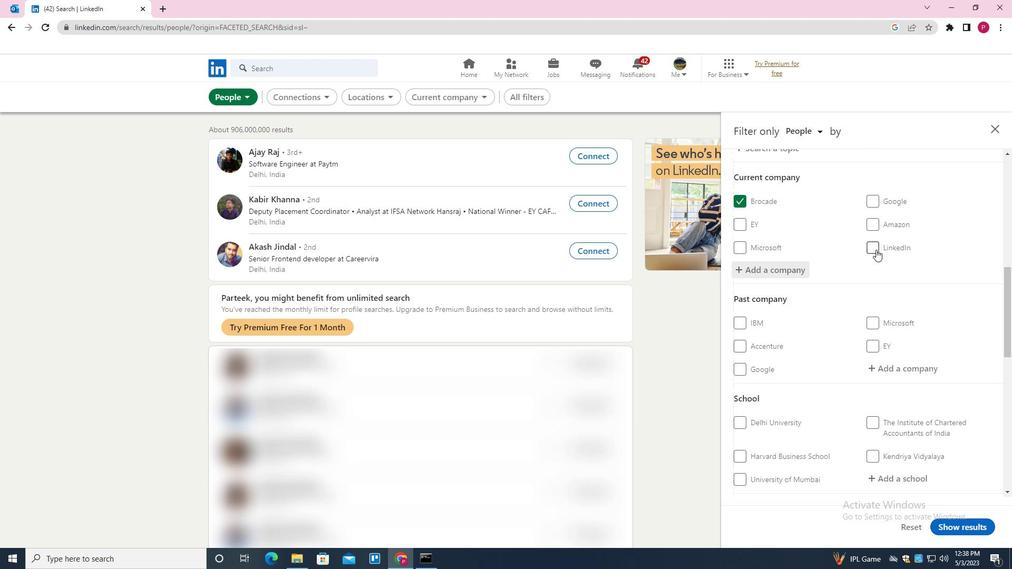 
Action: Mouse moved to (873, 253)
Screenshot: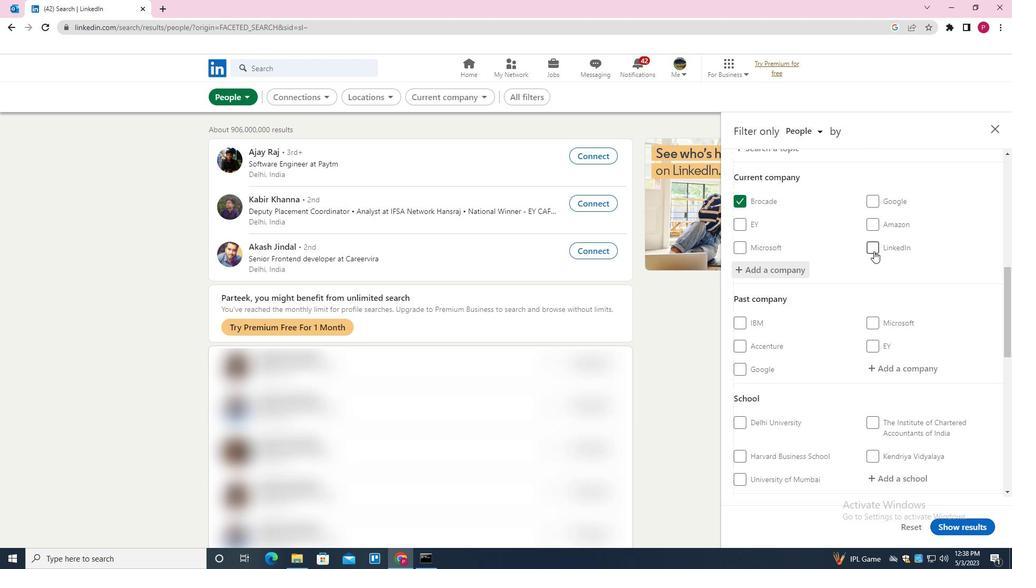 
Action: Mouse scrolled (873, 252) with delta (0, 0)
Screenshot: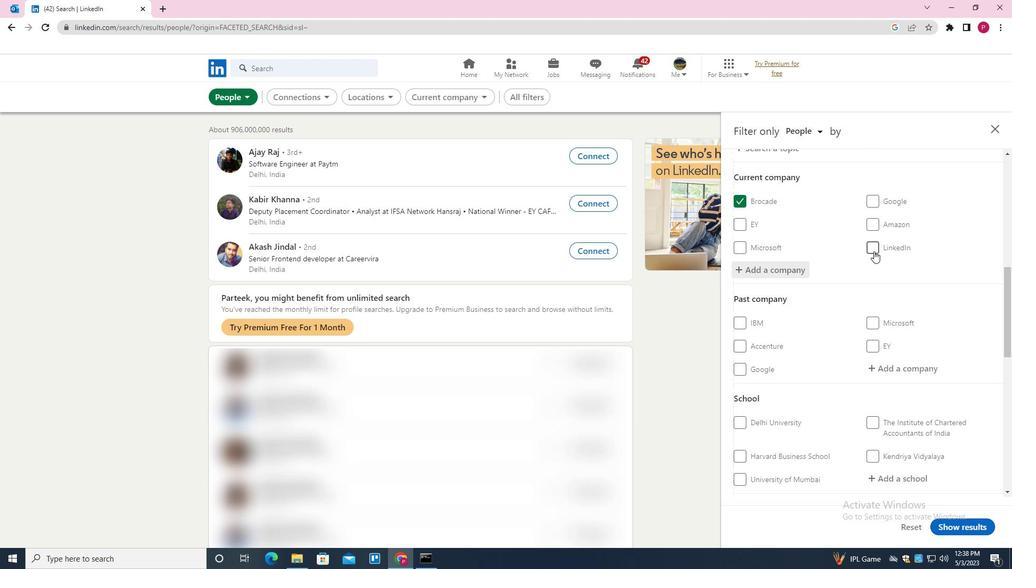 
Action: Mouse moved to (873, 253)
Screenshot: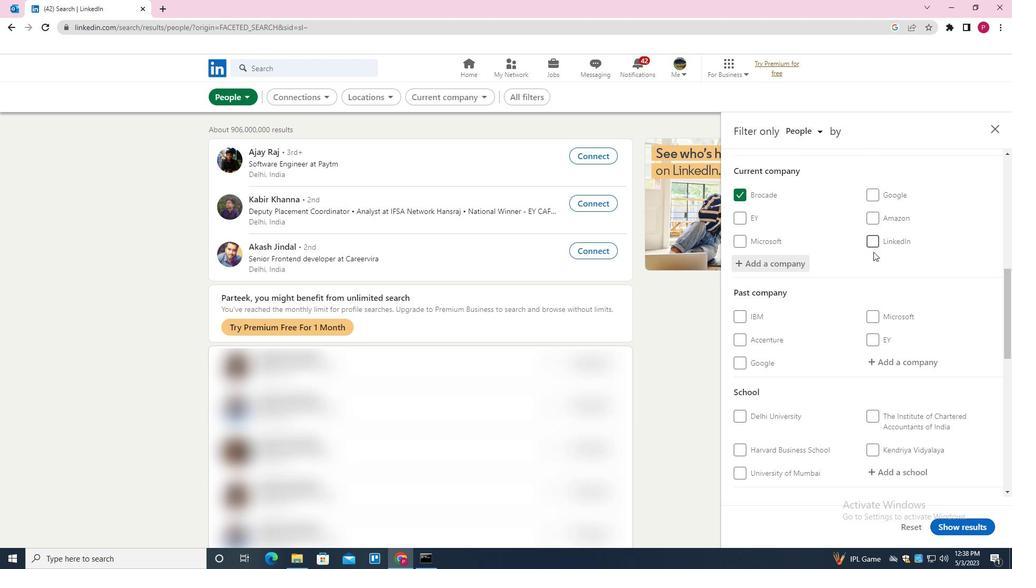 
Action: Mouse scrolled (873, 253) with delta (0, 0)
Screenshot: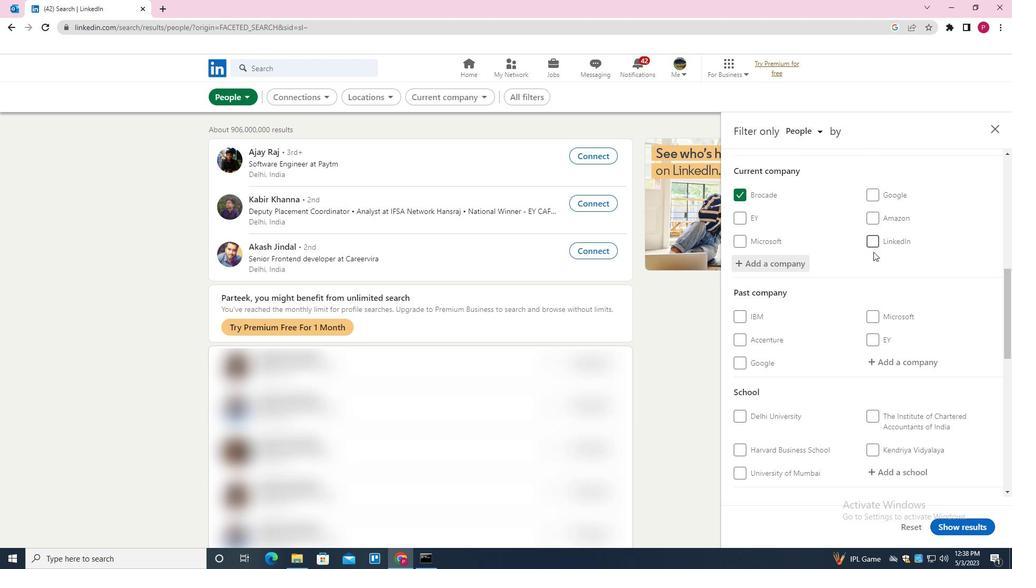 
Action: Mouse moved to (899, 266)
Screenshot: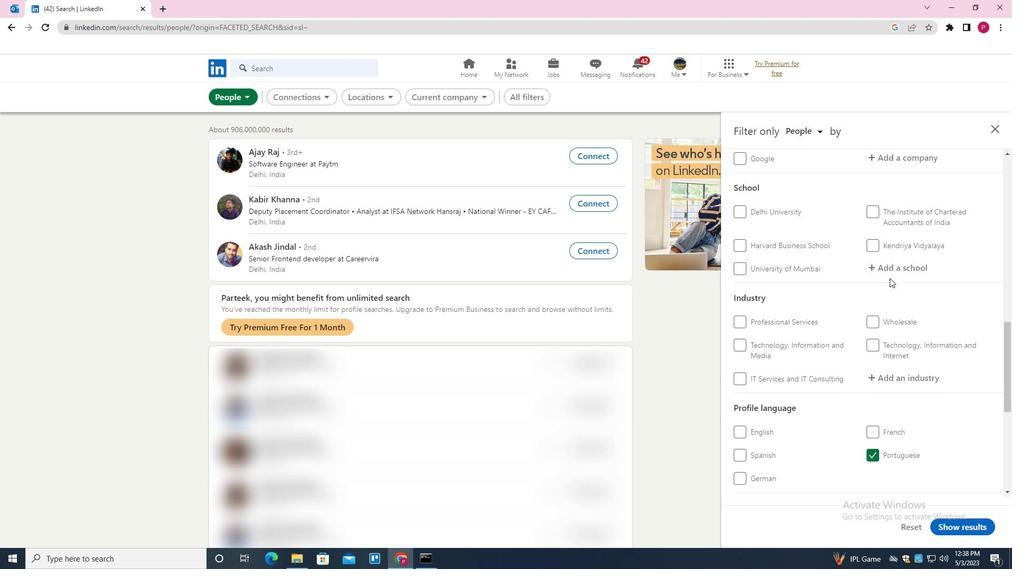 
Action: Mouse pressed left at (899, 266)
Screenshot: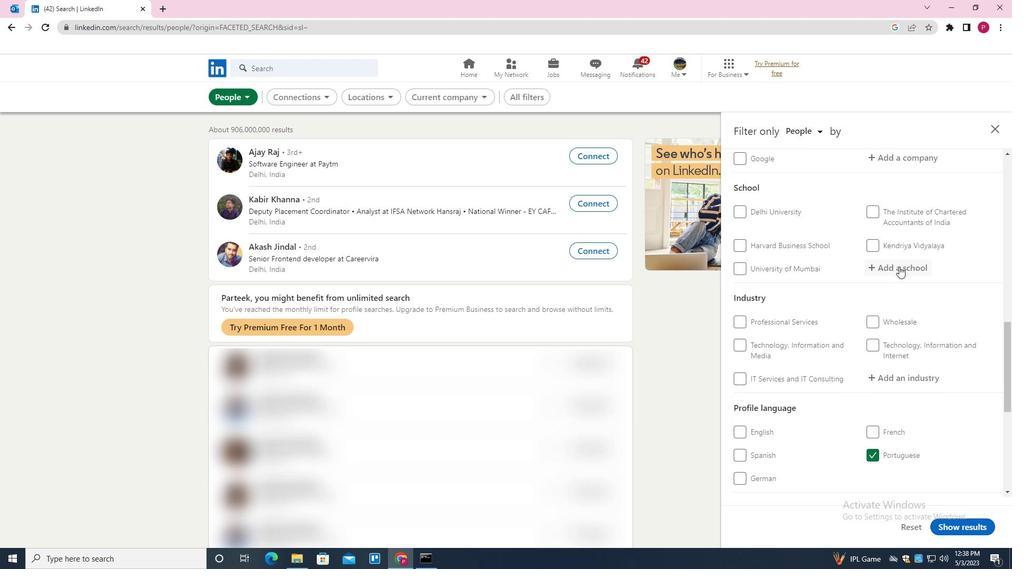 
Action: Key pressed <Key.shift><Key.shift><Key.shift><Key.shift><Key.shift><Key.shift><Key.shift><Key.shift><Key.shift><Key.shift><Key.shift><Key.shift><Key.shift><Key.shift><Key.shift><Key.shift><Key.shift><Key.shift><Key.shift><Key.shift><Key.shift><Key.shift><Key.shift><Key.shift><Key.shift><Key.shift><Key.shift><Key.shift><Key.shift><Key.shift><Key.shift><Key.shift><Key.shift><Key.shift><Key.shift><Key.shift><Key.shift><Key.shift><Key.shift><Key.shift><Key.shift><Key.shift><Key.shift><Key.shift><Key.shift><Key.shift><Key.shift><Key.shift><Key.shift><Key.shift><Key.shift>SHANMUGHA<Key.space><Key.shift>ARTS,<Key.space><Key.shift><Key.shift><Key.shift><Key.shift>SCIENCE,<Key.space><Key.shift>TECHNOLOH<Key.backspace>GY<Key.space><Key.shift>AND<Key.space><Key.shift>RESEARCH<Key.space><Key.shift>ACADEMY<Key.down><Key.enter>
Screenshot: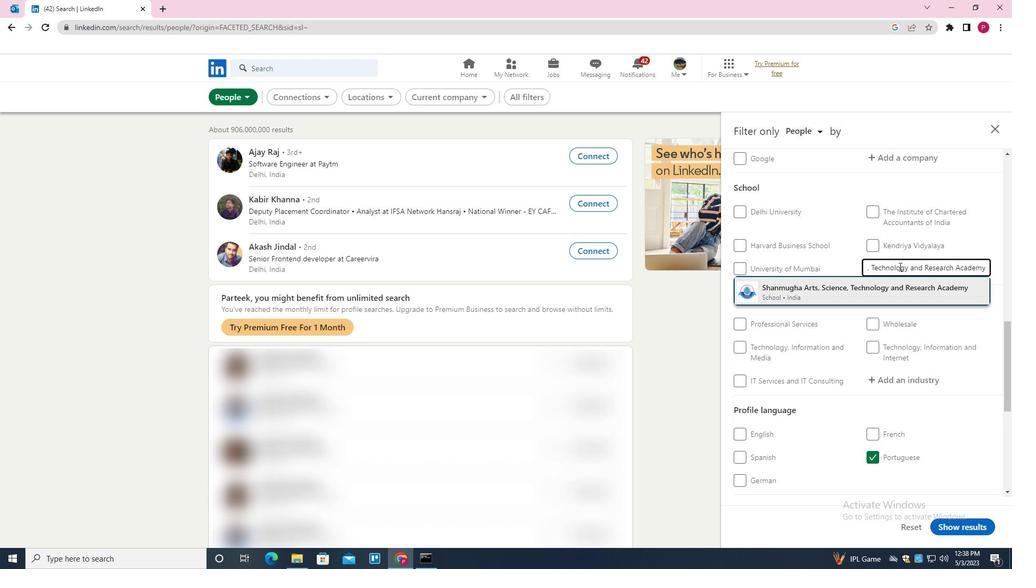 
Action: Mouse moved to (887, 278)
Screenshot: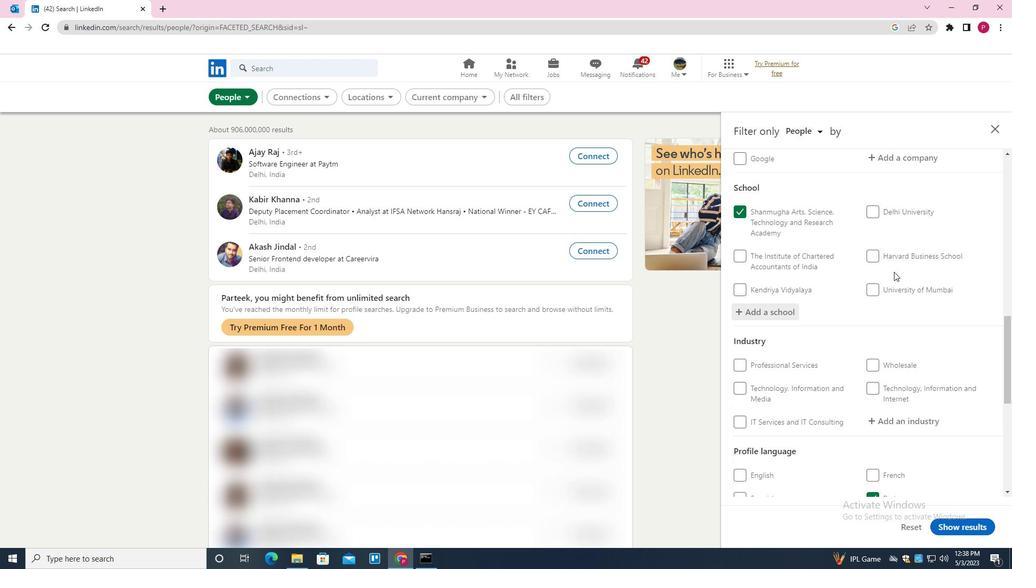 
Action: Mouse scrolled (887, 277) with delta (0, 0)
Screenshot: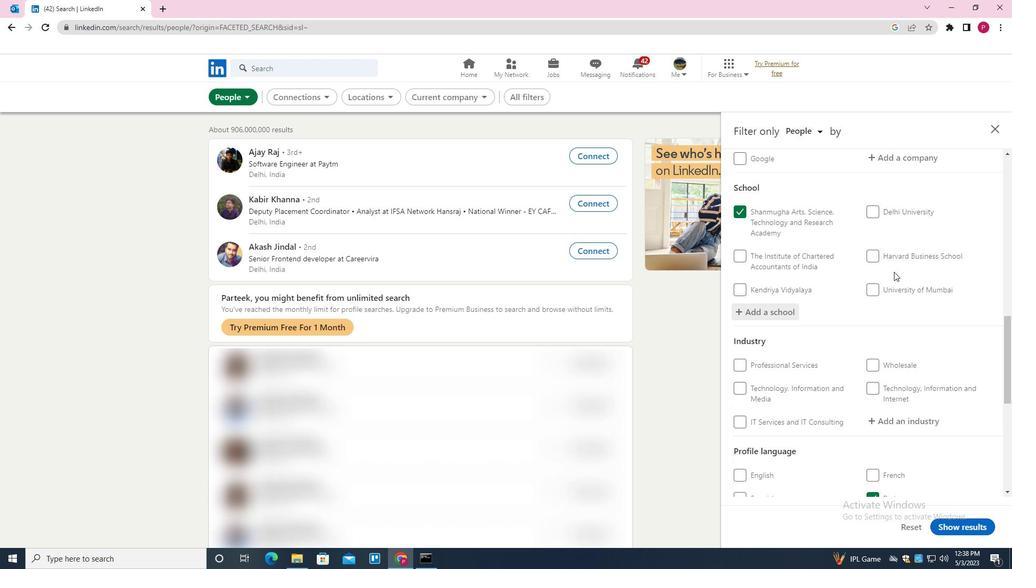 
Action: Mouse moved to (887, 278)
Screenshot: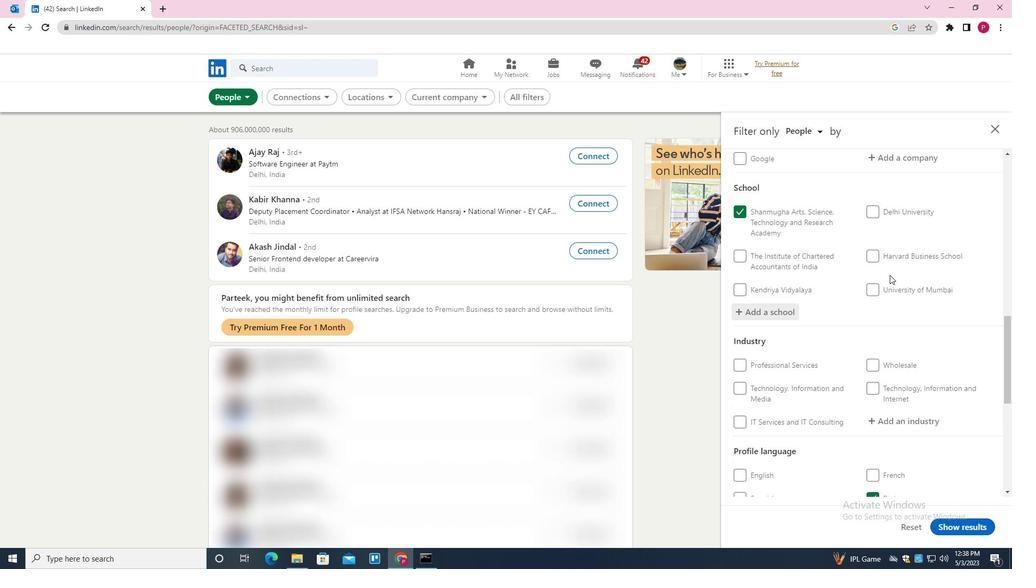 
Action: Mouse scrolled (887, 278) with delta (0, 0)
Screenshot: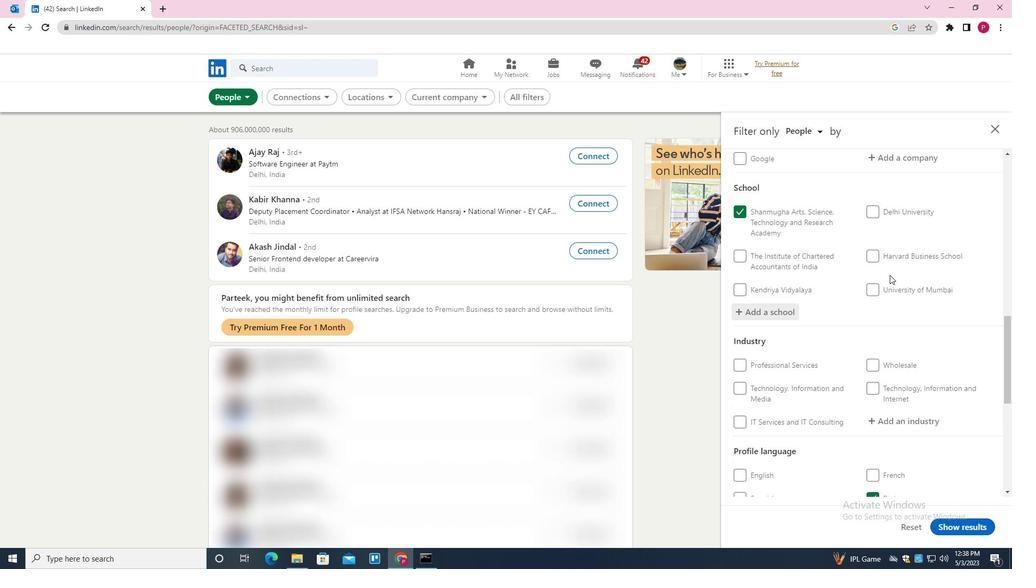 
Action: Mouse moved to (887, 280)
Screenshot: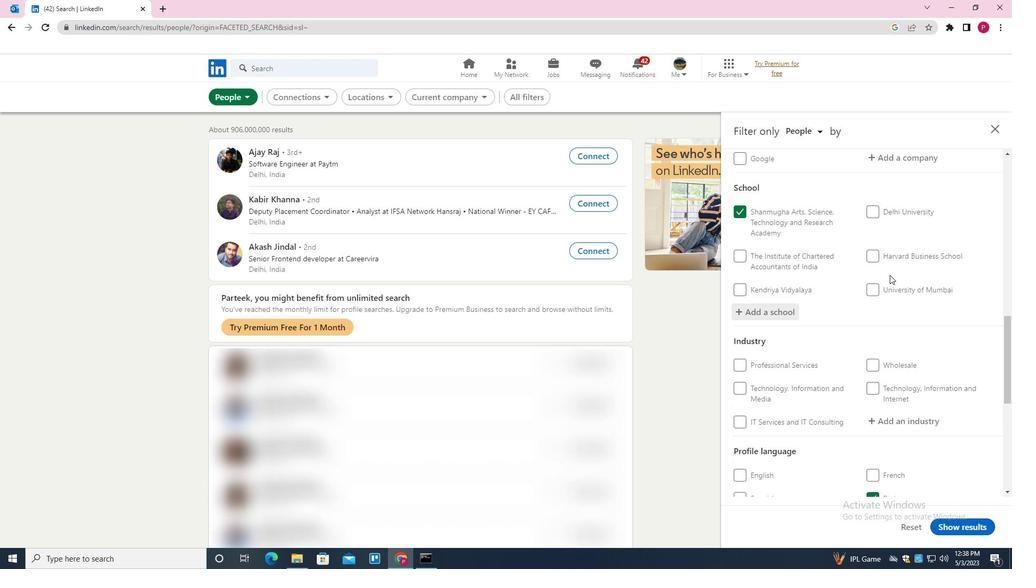 
Action: Mouse scrolled (887, 280) with delta (0, 0)
Screenshot: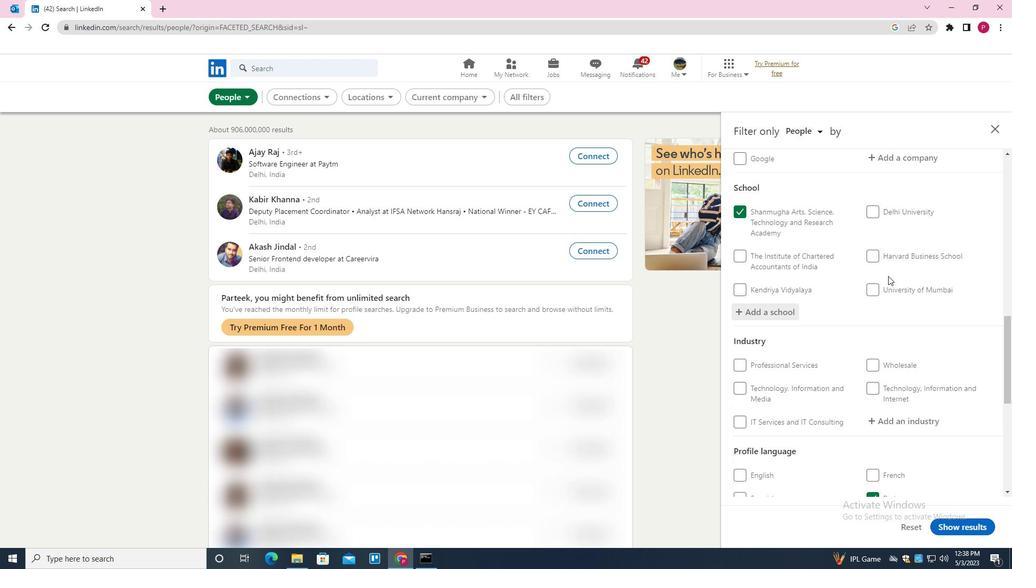 
Action: Mouse moved to (887, 281)
Screenshot: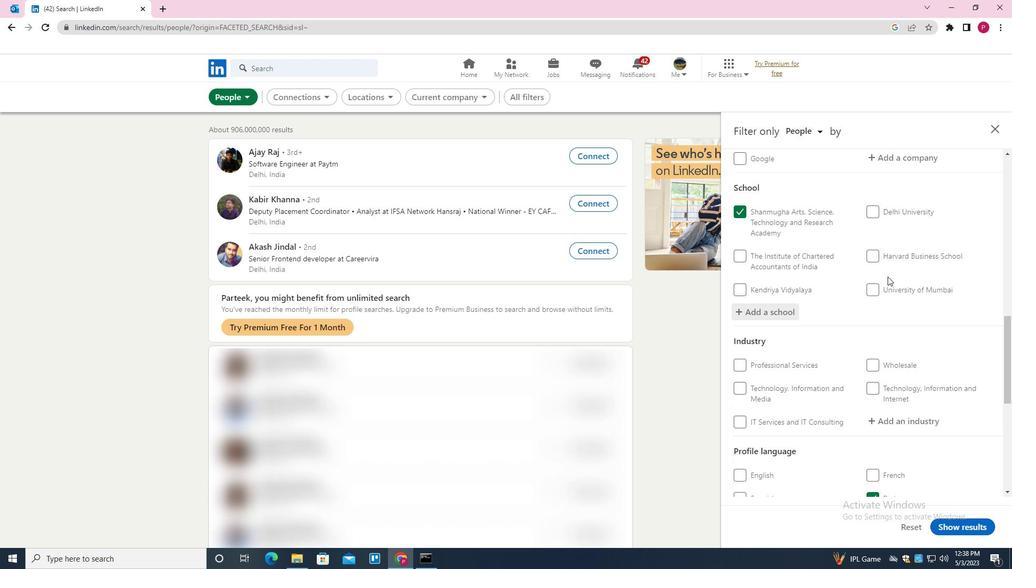 
Action: Mouse scrolled (887, 281) with delta (0, 0)
Screenshot: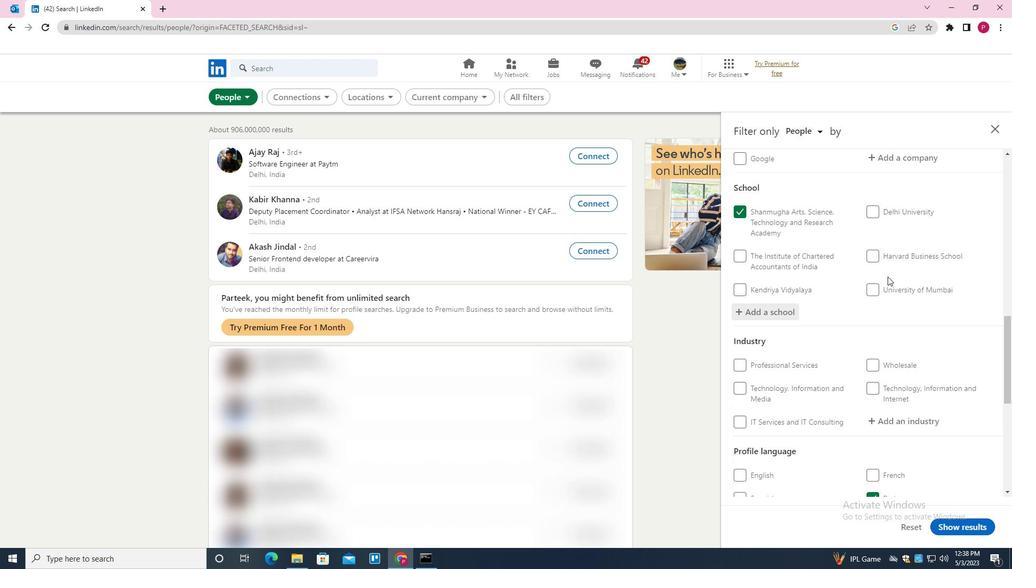
Action: Mouse moved to (906, 207)
Screenshot: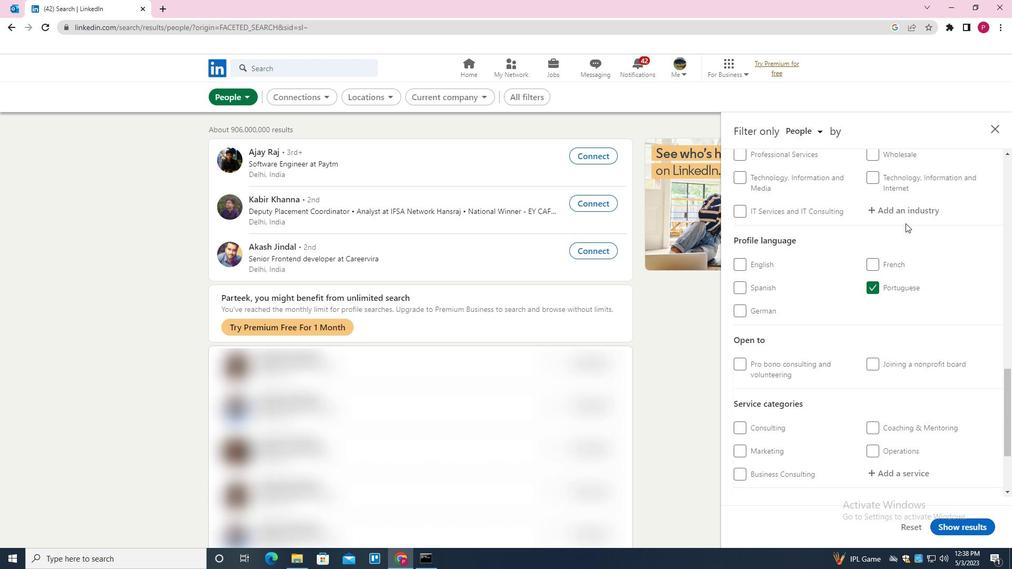 
Action: Mouse pressed left at (906, 207)
Screenshot: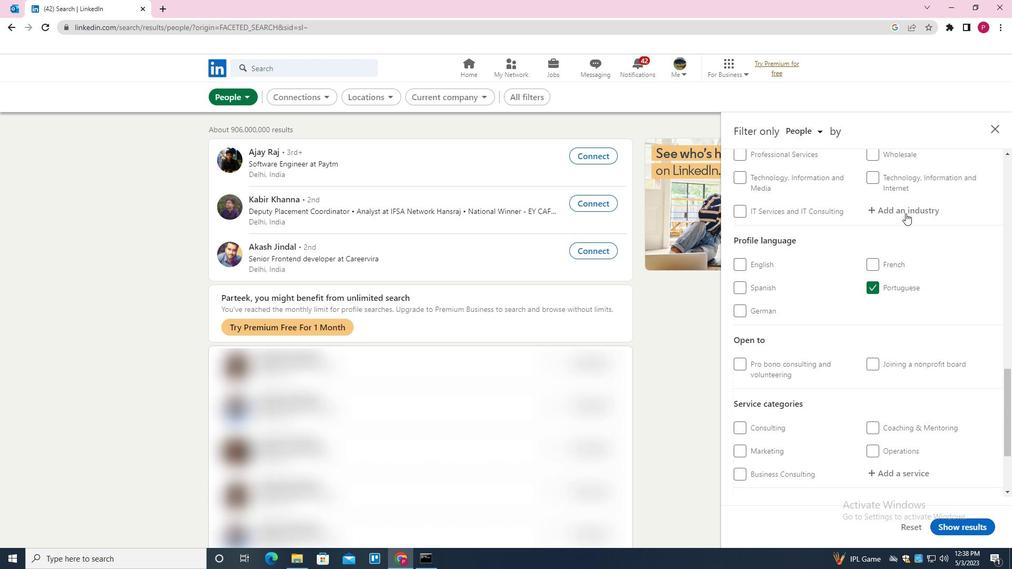 
Action: Key pressed <Key.shift><Key.shift><Key.shift><Key.shift><Key.shift><Key.shift><Key.shift><Key.shift><Key.shift><Key.shift><Key.shift><Key.shift><Key.shift><Key.shift><Key.shift><Key.shift><Key.shift><Key.shift><Key.shift><Key.shift><Key.shift><Key.shift><Key.shift><Key.shift><Key.shift><Key.shift><Key.shift><Key.shift><Key.shift><Key.shift><Key.shift><Key.shift><Key.shift><Key.shift><Key.shift><Key.shift><Key.shift><Key.shift><Key.shift><Key.shift><Key.shift><Key.shift><Key.shift><Key.shift><Key.shift><Key.shift><Key.shift><Key.shift><Key.shift><Key.shift><Key.shift><Key.shift><Key.shift><Key.shift><Key.shift><Key.shift><Key.shift><Key.shift><Key.shift><Key.shift><Key.shift><Key.shift><Key.shift><Key.shift><Key.shift><Key.shift><Key.shift><Key.shift><Key.shift><Key.shift><Key.shift><Key.shift><Key.shift><Key.shift><Key.shift><Key.shift><Key.shift><Key.shift><Key.shift><Key.shift><Key.shift><Key.shift><Key.shift><Key.shift><Key.shift><Key.shift><Key.shift>COMMUNITY<Key.space><Key.backspace><Key.backspace><Key.backspace><Key.backspace><Key.backspace><Key.backspace><Key.backspace><Key.backspace><Key.backspace><Key.backspace><Key.backspace><Key.backspace><Key.backspace><Key.backspace><Key.backspace><Key.backspace><Key.shift>SERVU<Key.backspace>ICES<Key.space><Key.shift>FOT<Key.space><Key.backspace><Key.backspace>R<Key.space><Key.shift>THE<Key.space><Key.shift><Key.shift><Key.shift><Key.shift><Key.shift><Key.shift><Key.shift><Key.shift><Key.shift><Key.shift><Key.shift><Key.shift><Key.shift><Key.shift><Key.shift>ELDERLY<Key.space>AND<Key.space><Key.shift><Key.shift>DISABLED<Key.down><Key.enter>
Screenshot: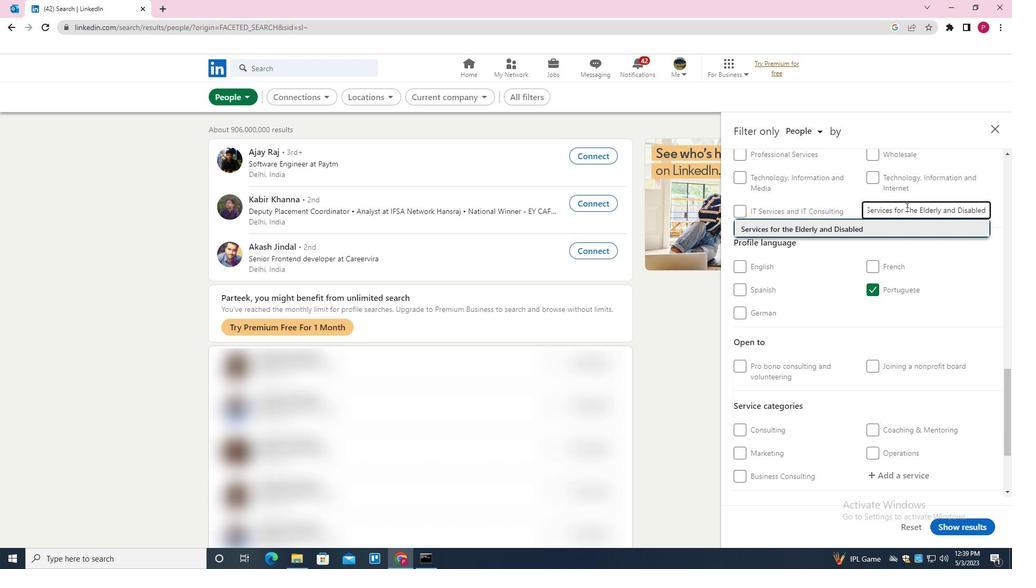 
Action: Mouse moved to (876, 245)
Screenshot: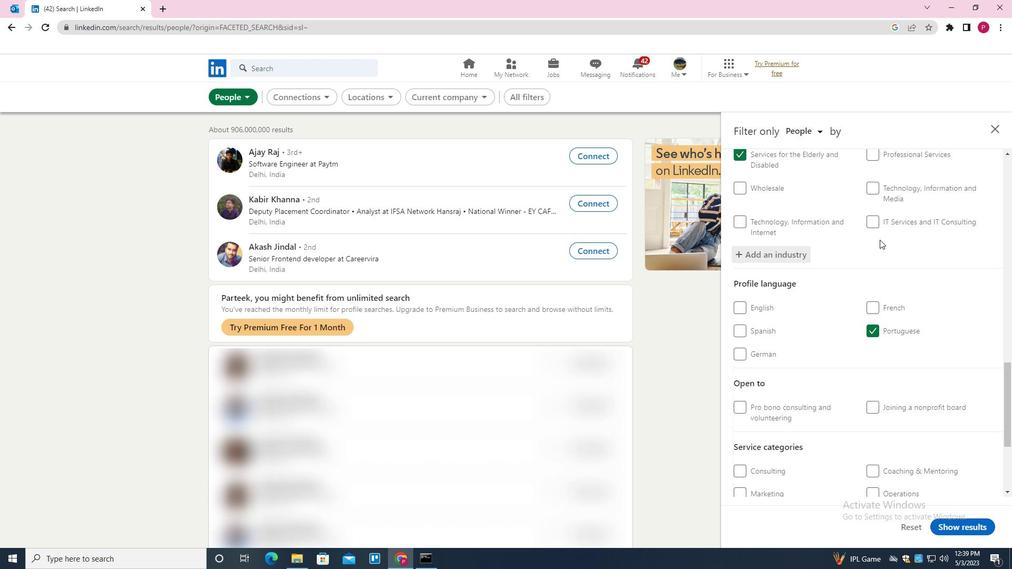 
Action: Mouse scrolled (876, 245) with delta (0, 0)
Screenshot: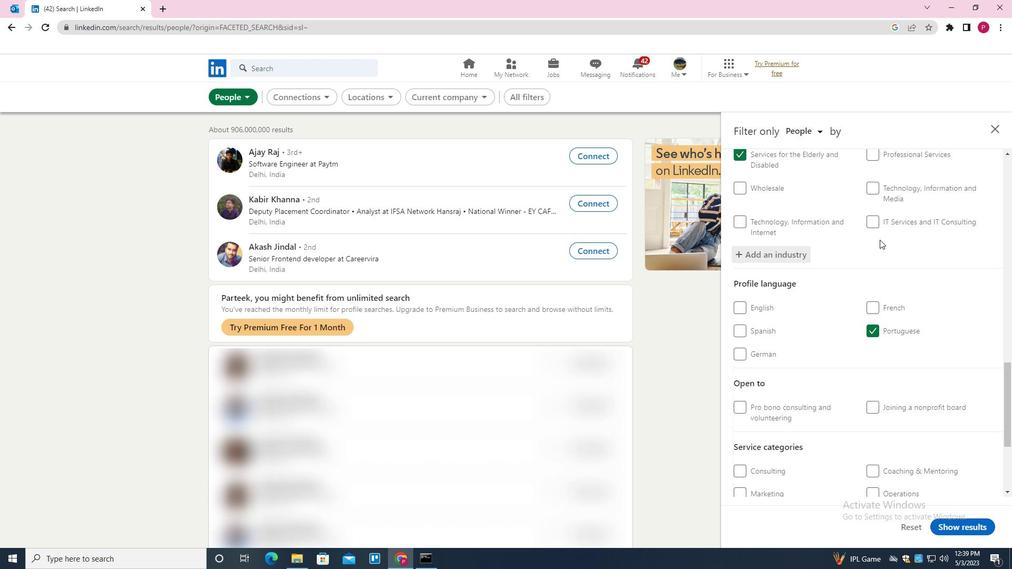 
Action: Mouse moved to (876, 246)
Screenshot: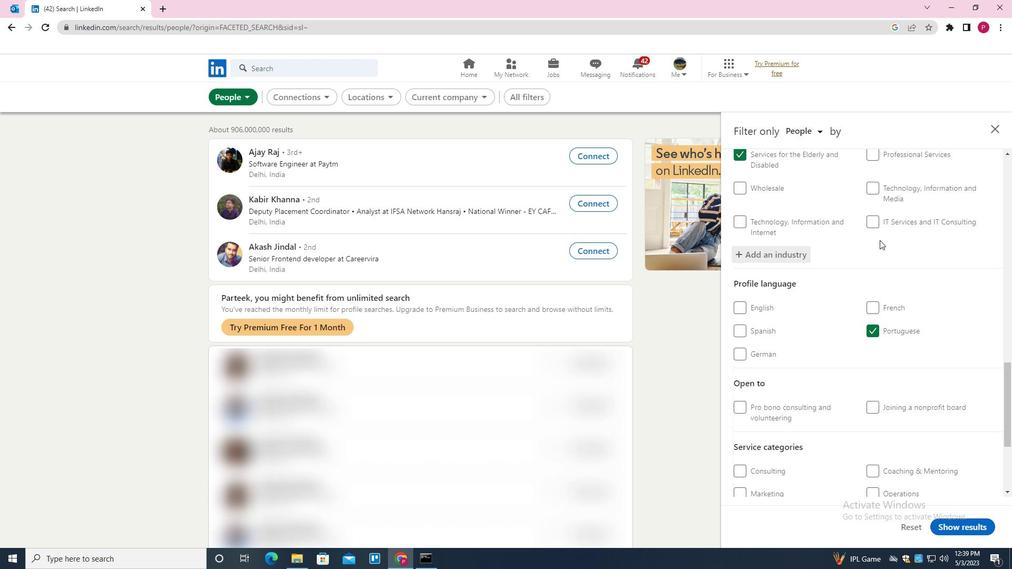 
Action: Mouse scrolled (876, 245) with delta (0, 0)
Screenshot: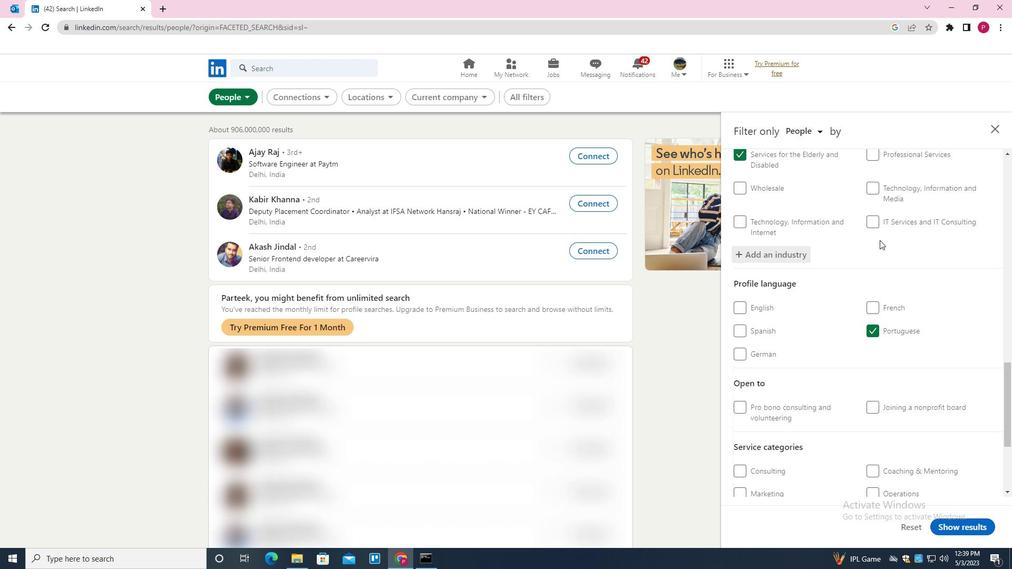 
Action: Mouse moved to (876, 249)
Screenshot: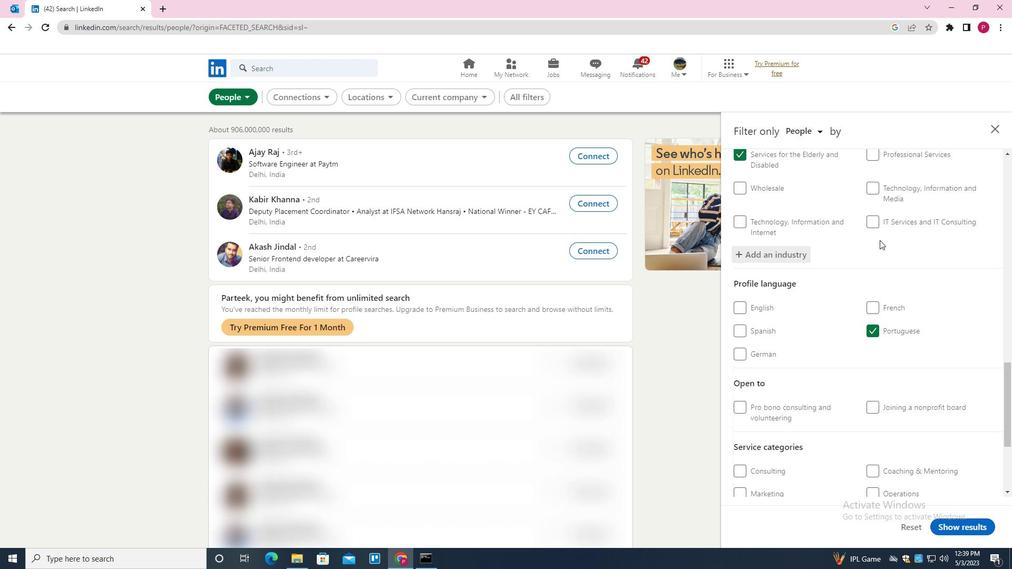 
Action: Mouse scrolled (876, 248) with delta (0, 0)
Screenshot: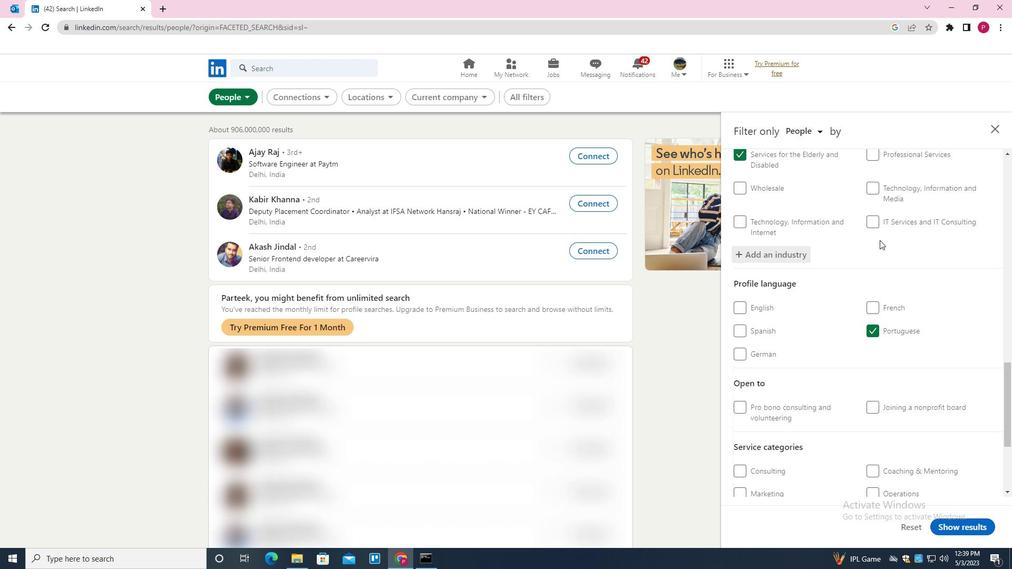 
Action: Mouse moved to (891, 351)
Screenshot: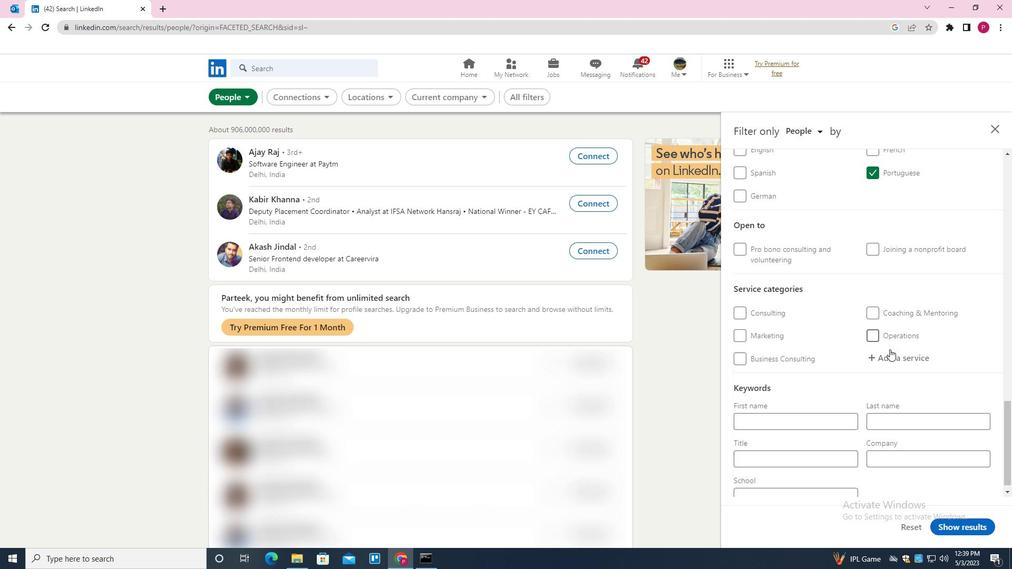
Action: Mouse pressed left at (891, 351)
Screenshot: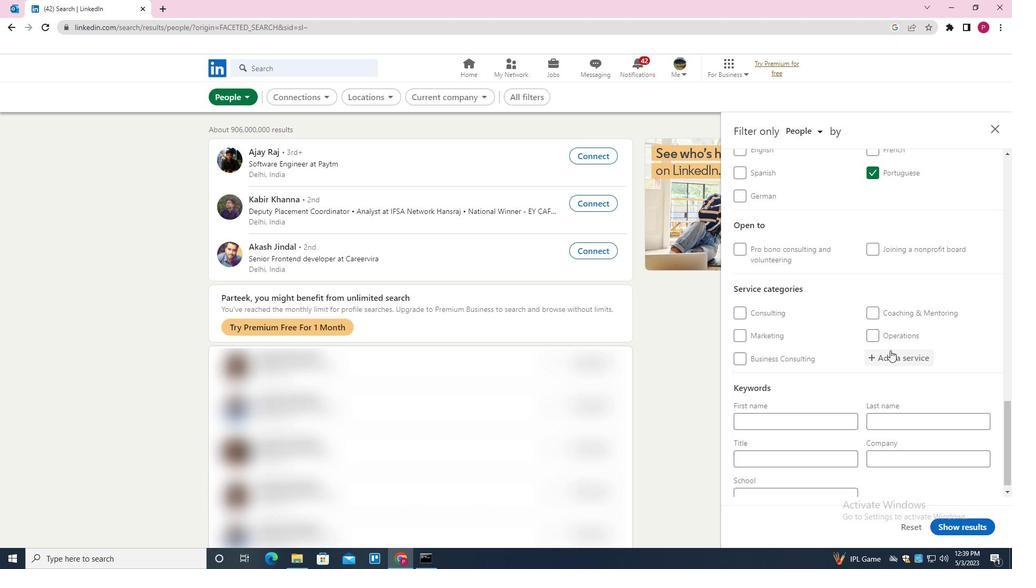 
Action: Key pressed <Key.shift><Key.shift><Key.shift>B<Key.backspace>VIDEO<Key.space><Key.shift>EDITING<Key.down><Key.enter>
Screenshot: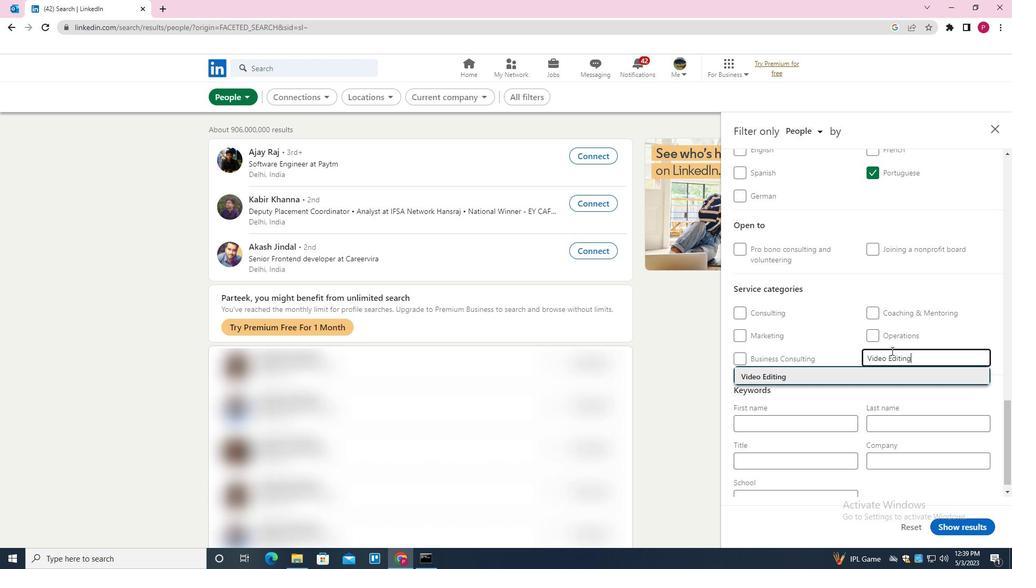 
Action: Mouse moved to (891, 352)
Screenshot: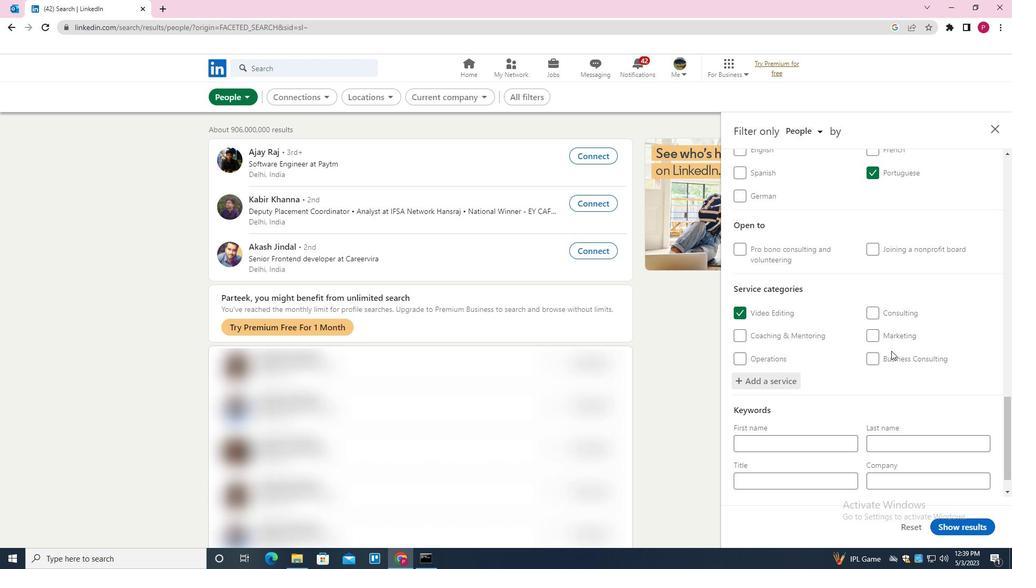 
Action: Mouse scrolled (891, 351) with delta (0, 0)
Screenshot: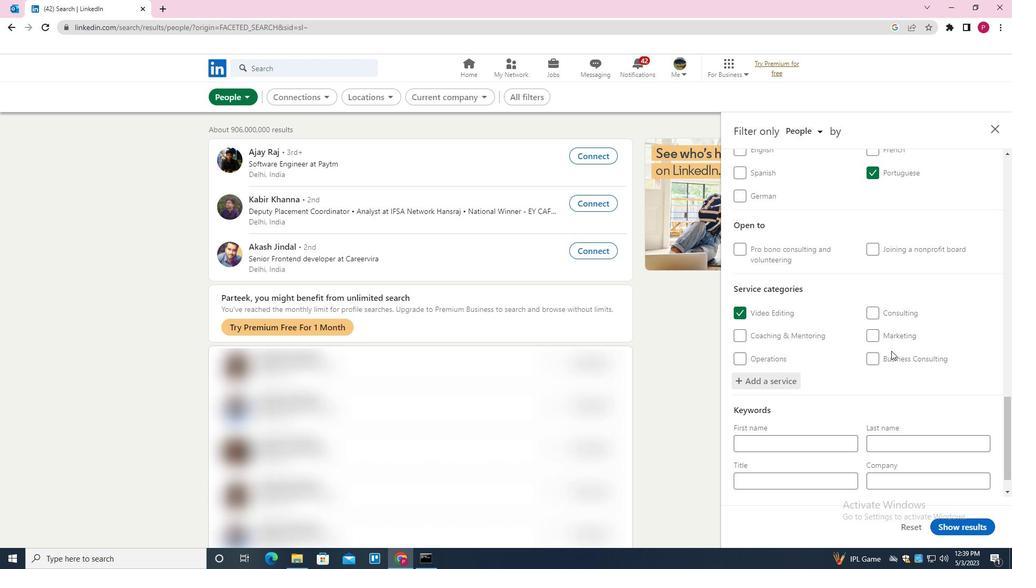 
Action: Mouse moved to (884, 358)
Screenshot: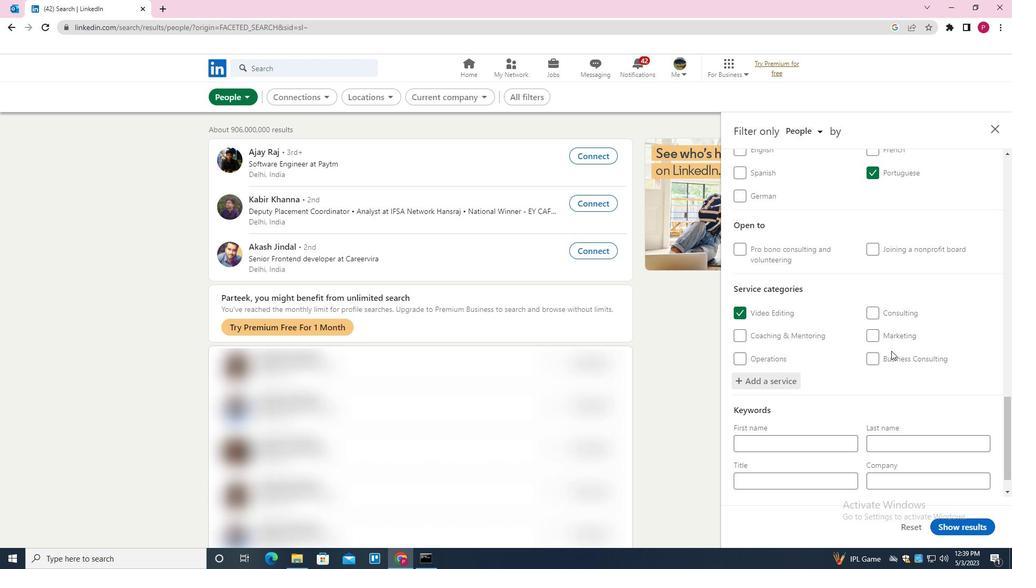 
Action: Mouse scrolled (884, 358) with delta (0, 0)
Screenshot: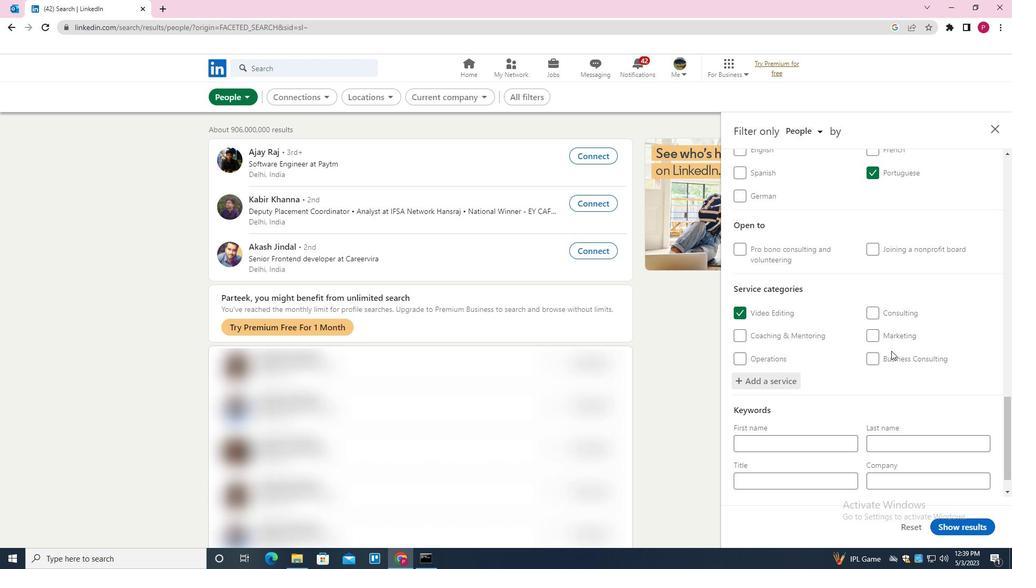 
Action: Mouse moved to (881, 361)
Screenshot: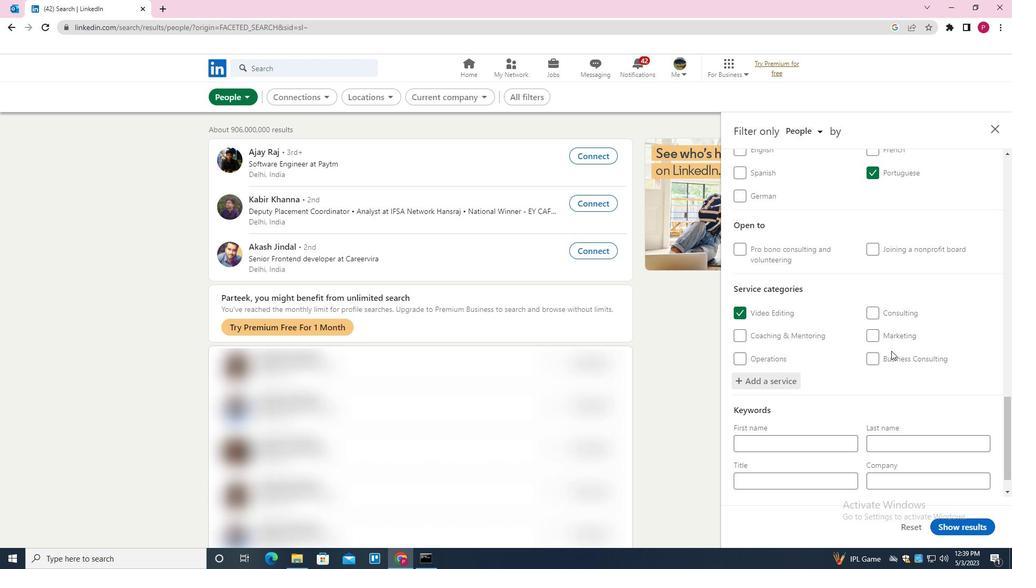 
Action: Mouse scrolled (881, 361) with delta (0, 0)
Screenshot: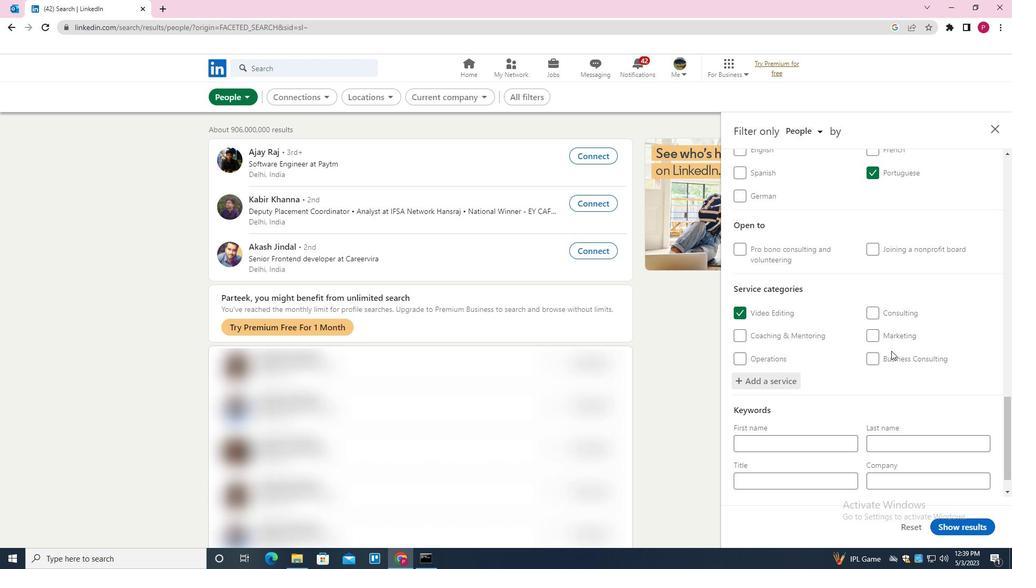 
Action: Mouse moved to (873, 367)
Screenshot: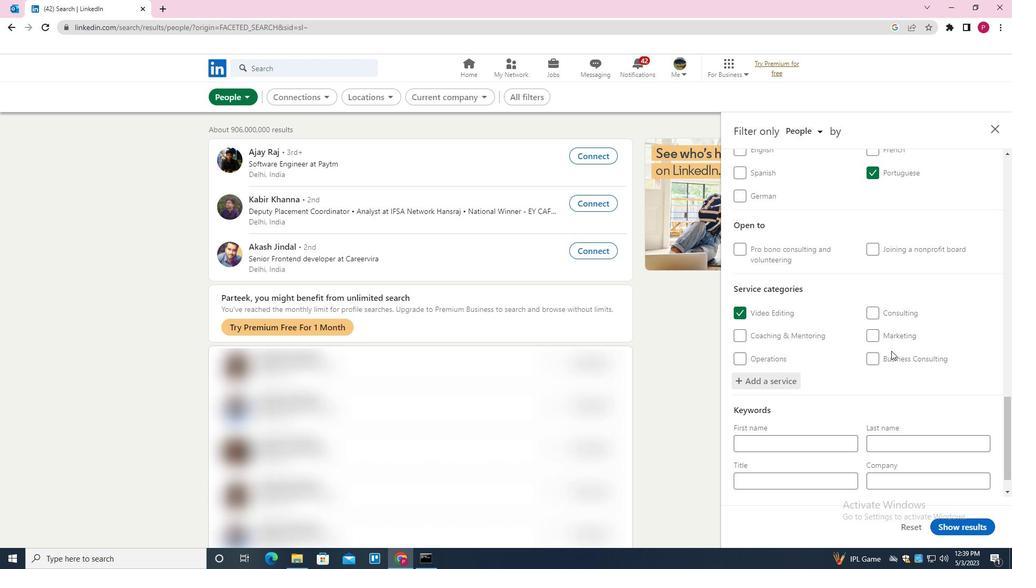 
Action: Mouse scrolled (873, 366) with delta (0, 0)
Screenshot: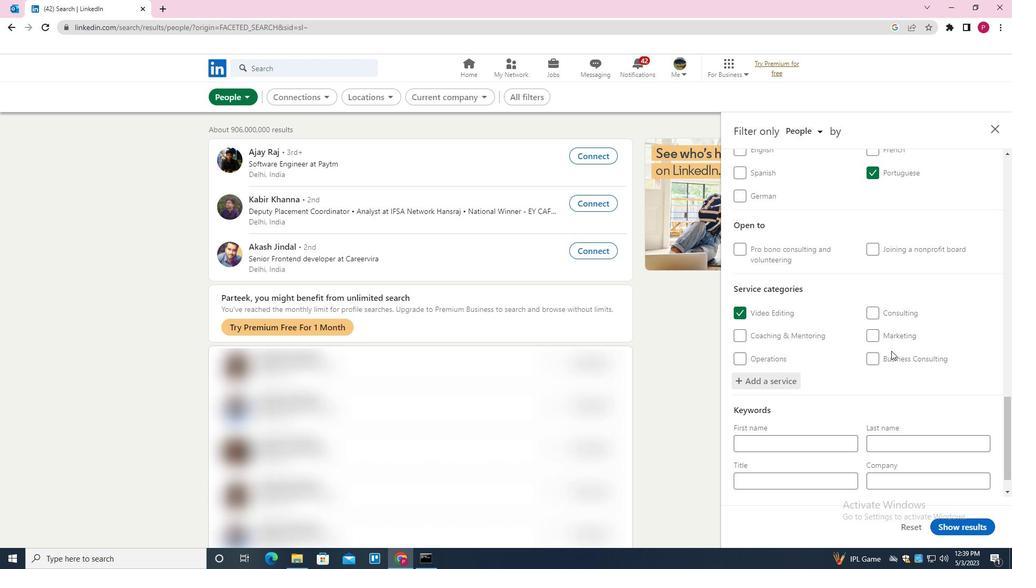 
Action: Mouse moved to (869, 370)
Screenshot: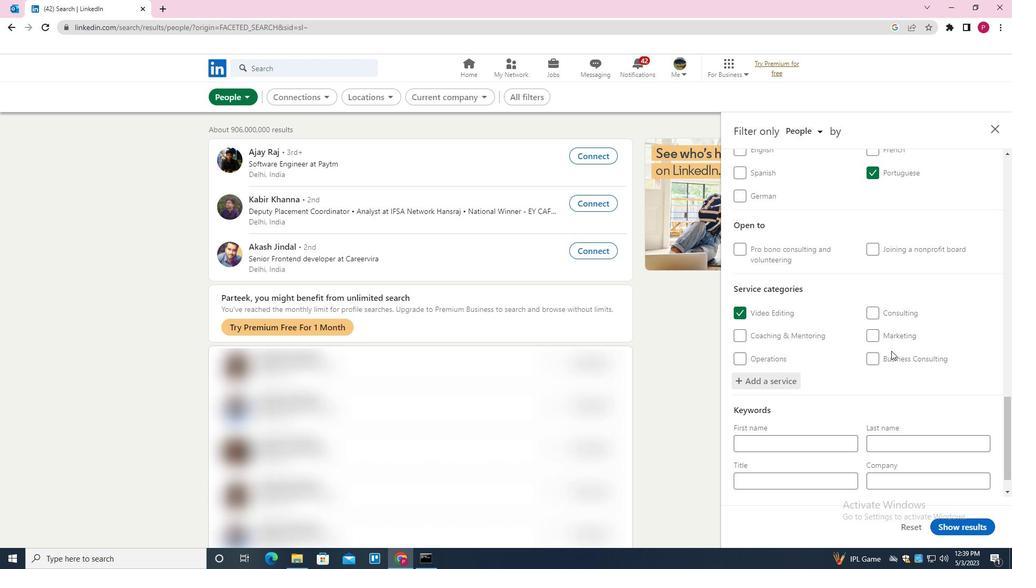 
Action: Mouse scrolled (869, 370) with delta (0, 0)
Screenshot: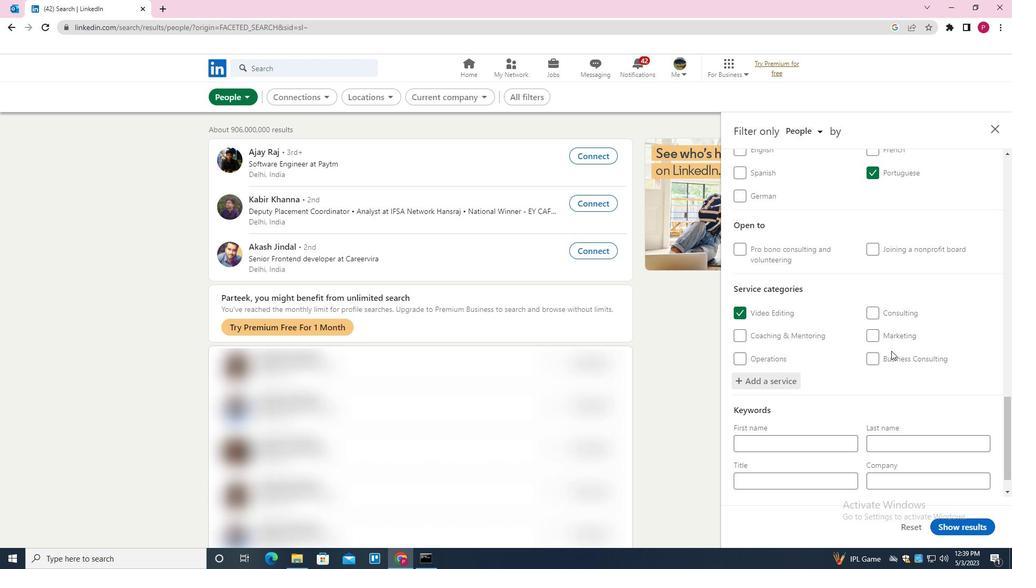 
Action: Mouse moved to (866, 381)
Screenshot: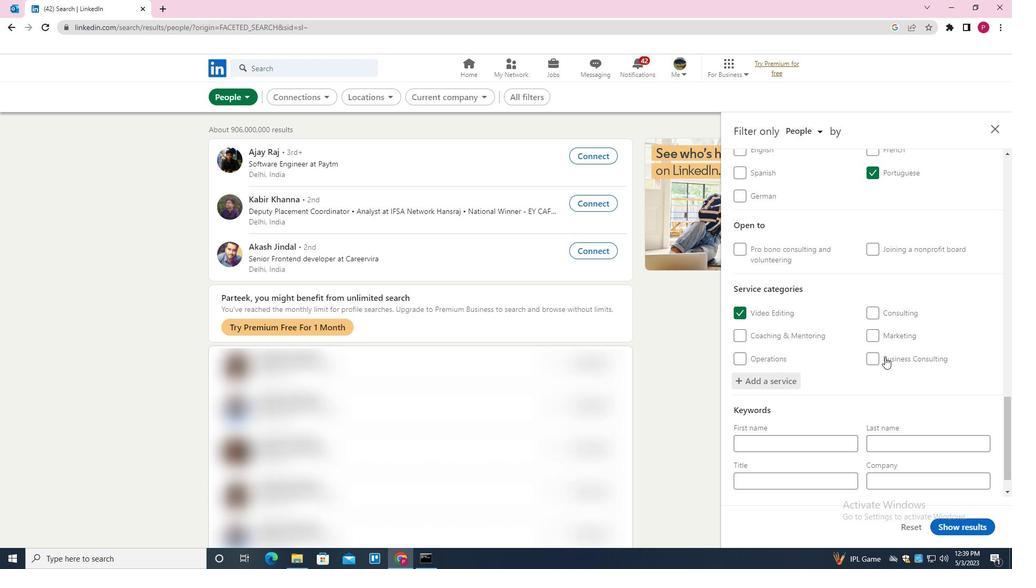 
Action: Mouse scrolled (866, 381) with delta (0, 0)
Screenshot: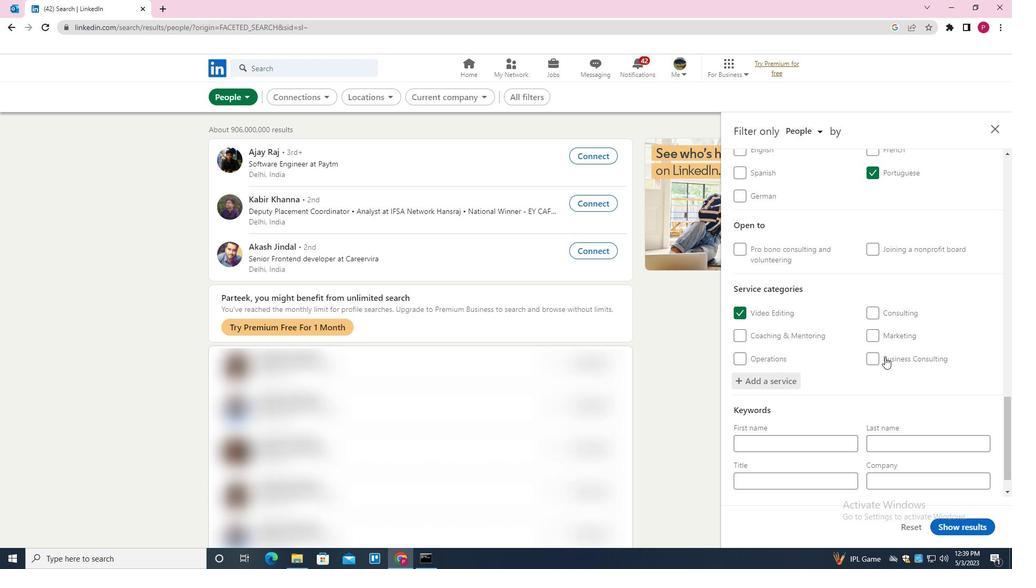 
Action: Mouse moved to (828, 448)
Screenshot: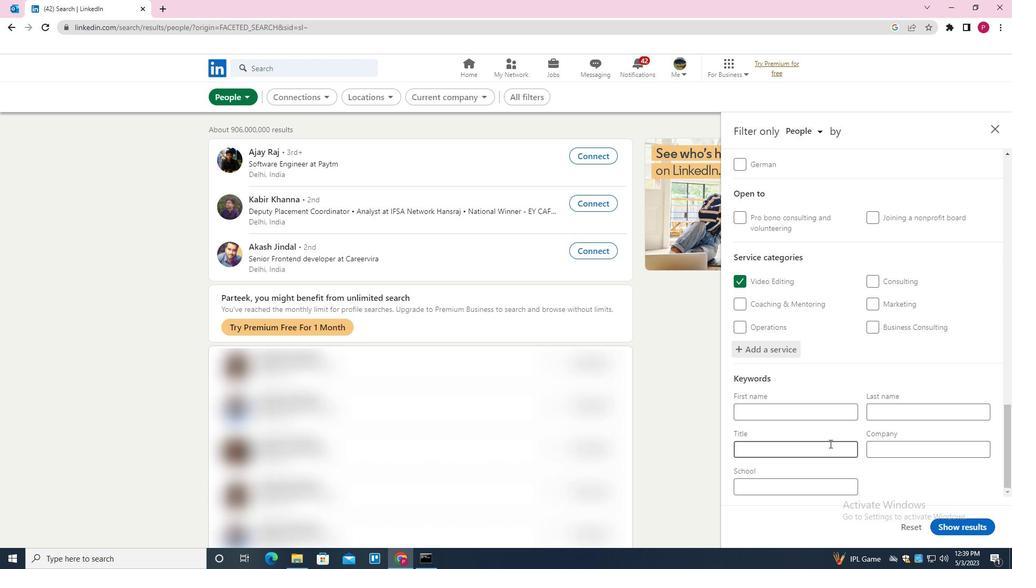 
Action: Mouse pressed left at (828, 448)
Screenshot: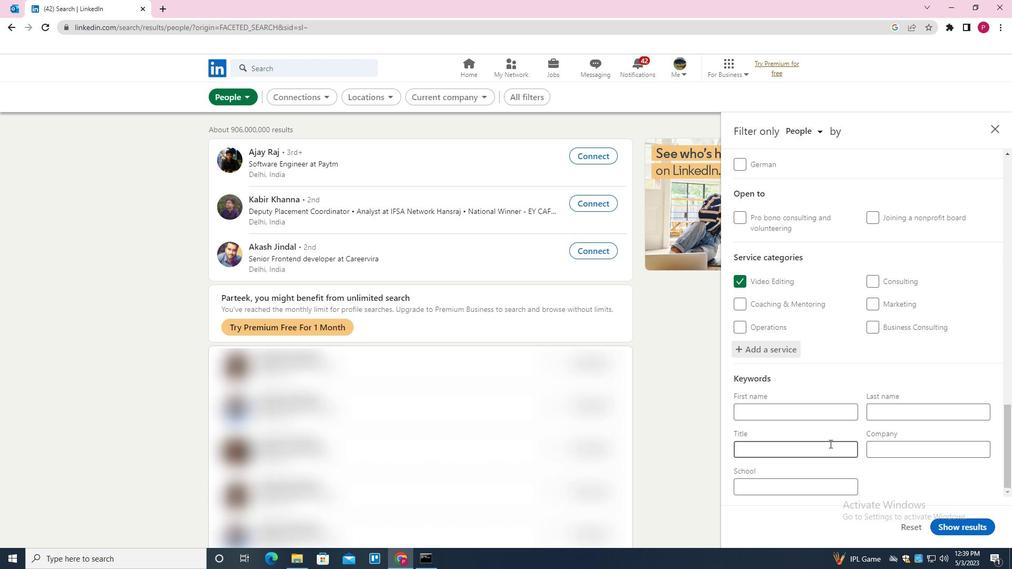
Action: Key pressed <Key.shift>NAIL<Key.space><Key.shift>TECHNICIAN
Screenshot: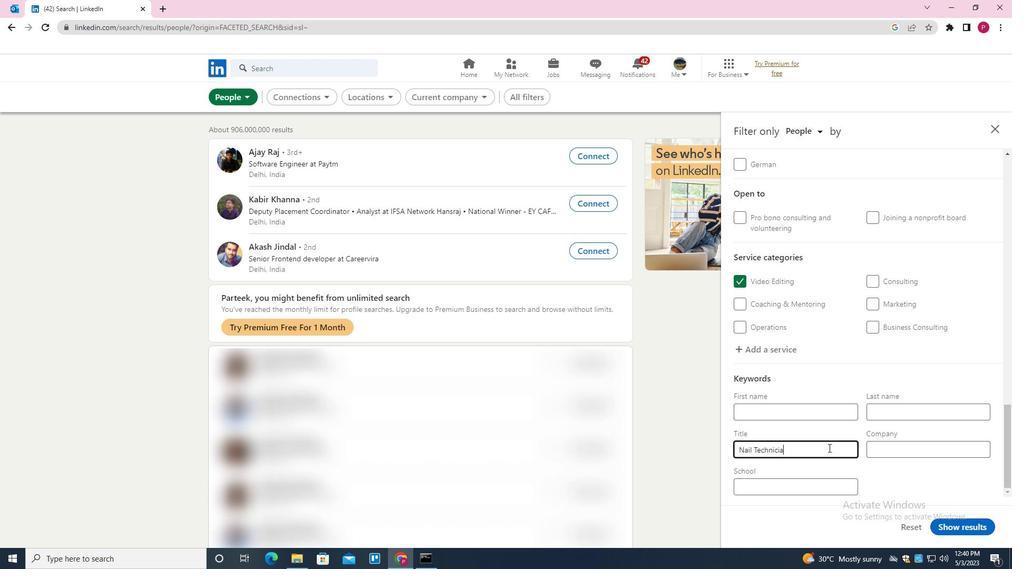 
Action: Mouse moved to (958, 529)
Screenshot: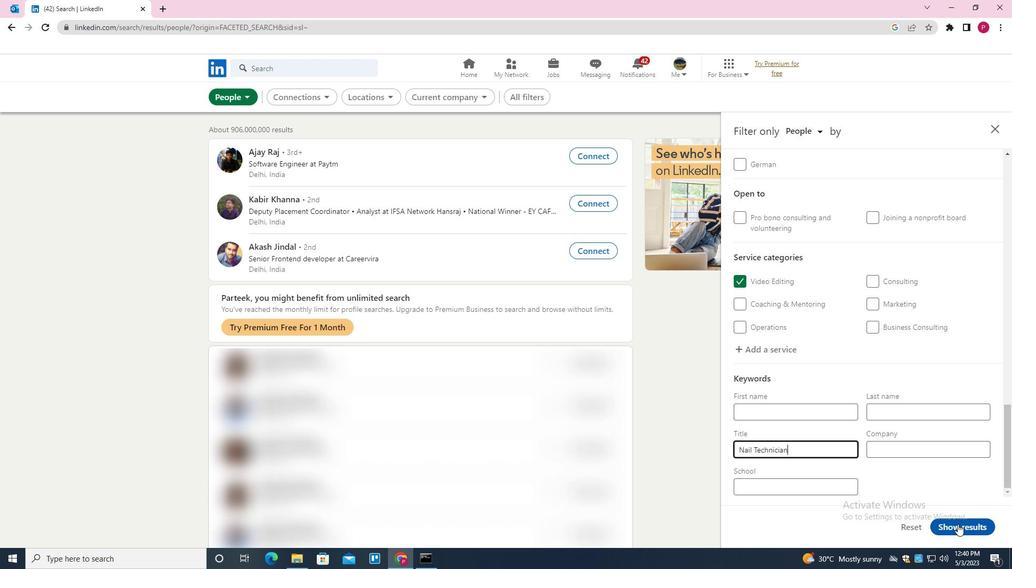 
Action: Mouse pressed left at (958, 529)
Screenshot: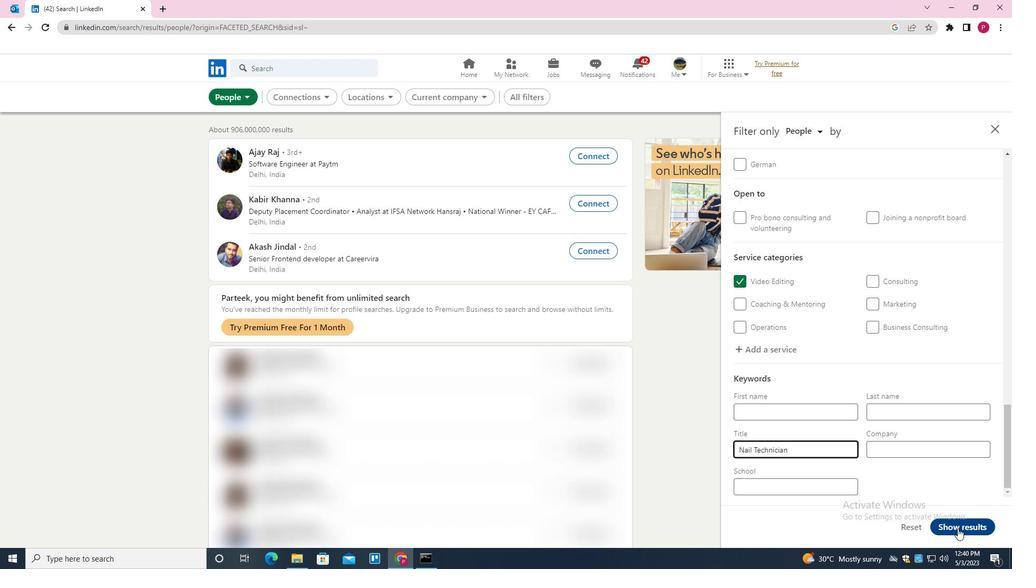 
Action: Mouse moved to (497, 216)
Screenshot: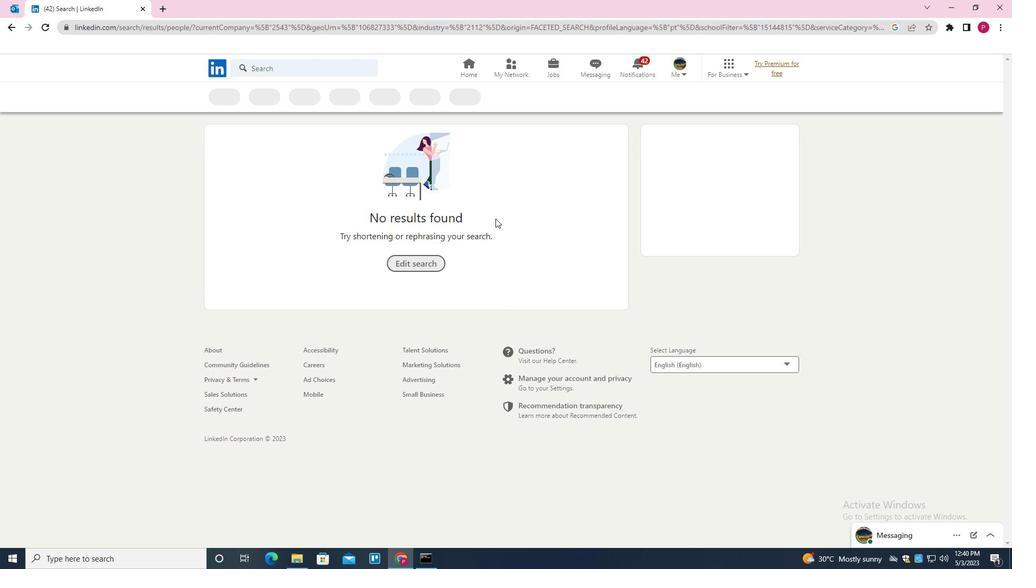 
